 Task: Select Pets. Add to cart, from Albertsons Pets_x000D_
 for 149 Hardman Road, Brattleboro, Vermont 05301, Cell Number 802-818-8313, following items : Healthy Hide Good N Fun Dog Treats Chew Mini Bone Triple Flavor Blister Pack (7 ct)_x000D_
 - 1, Signature Pet Care Dog Treat Dog Bones Pork Beef & Chicken Blister Pack (7 ct)_x000D_
 - 1, Healthy Hide Good N Fun Dog Treats Gourmet Ribs Triple Flavor Pouch (4 oz)_x000D_
 - 1, Full Moon Chicken Nuggets Dog Treats (6 oz)_x000D_
 - 1, Full Moon Dog Treat Chickn Strips (6 oz)_x000D_
 - 1
Action: Mouse moved to (543, 111)
Screenshot: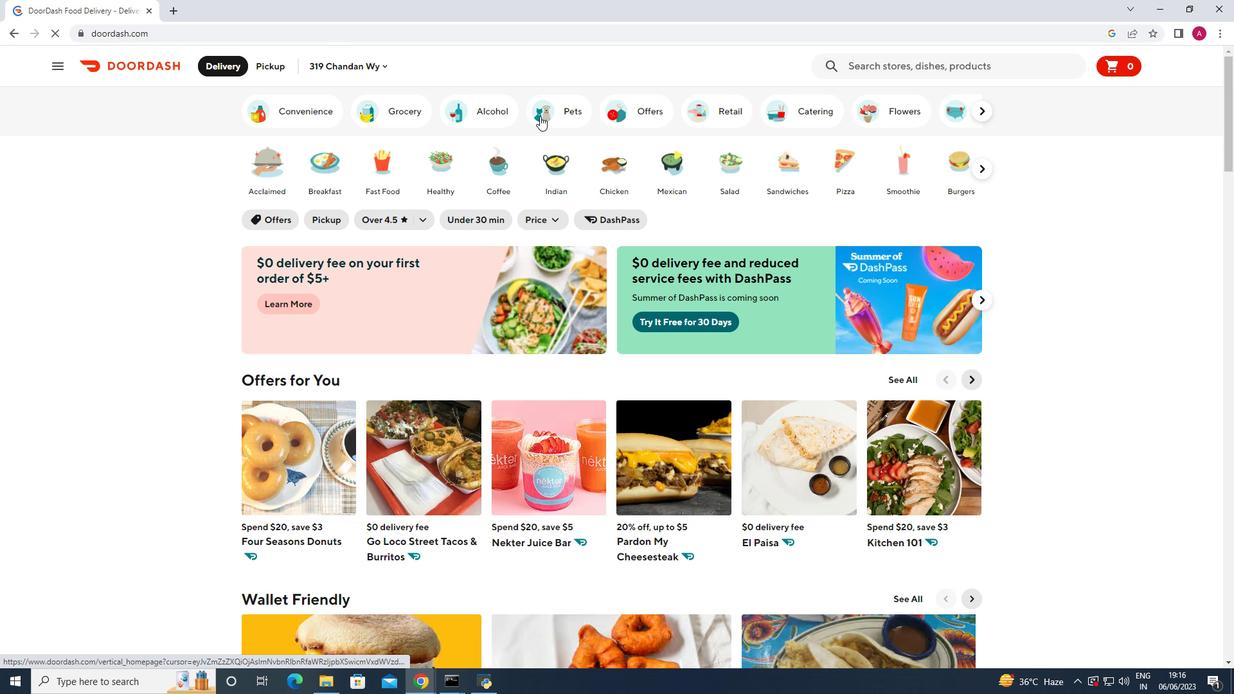 
Action: Mouse pressed left at (543, 111)
Screenshot: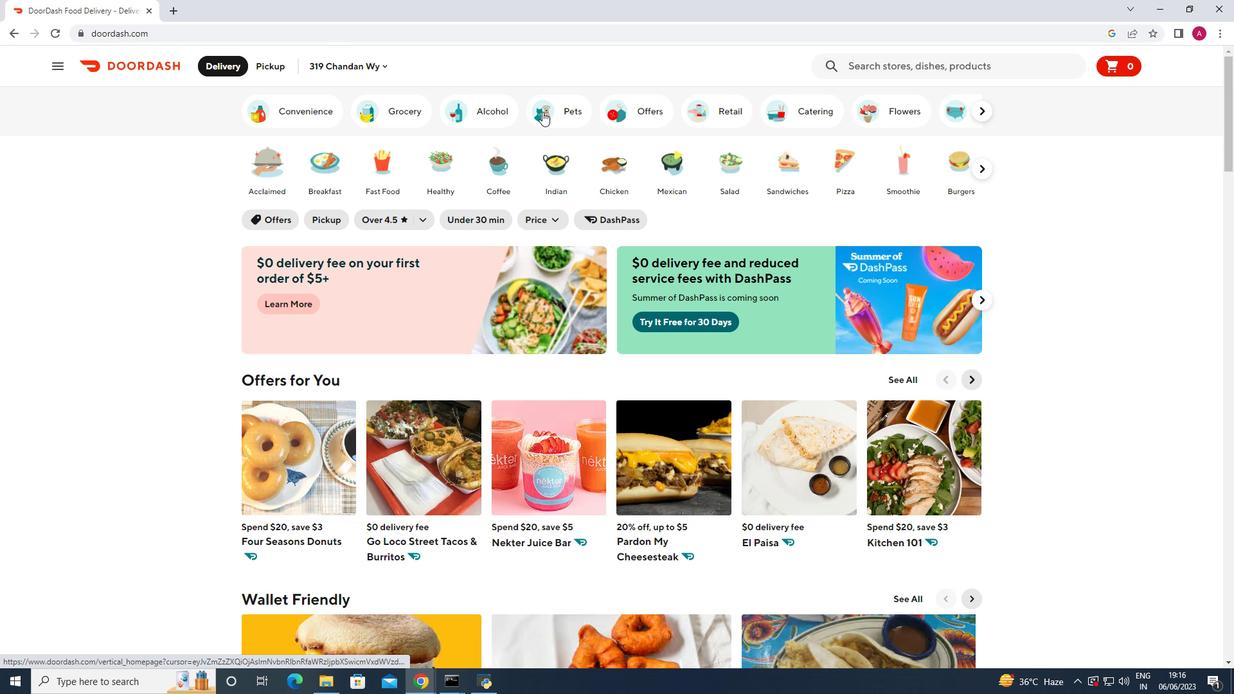 
Action: Mouse moved to (949, 345)
Screenshot: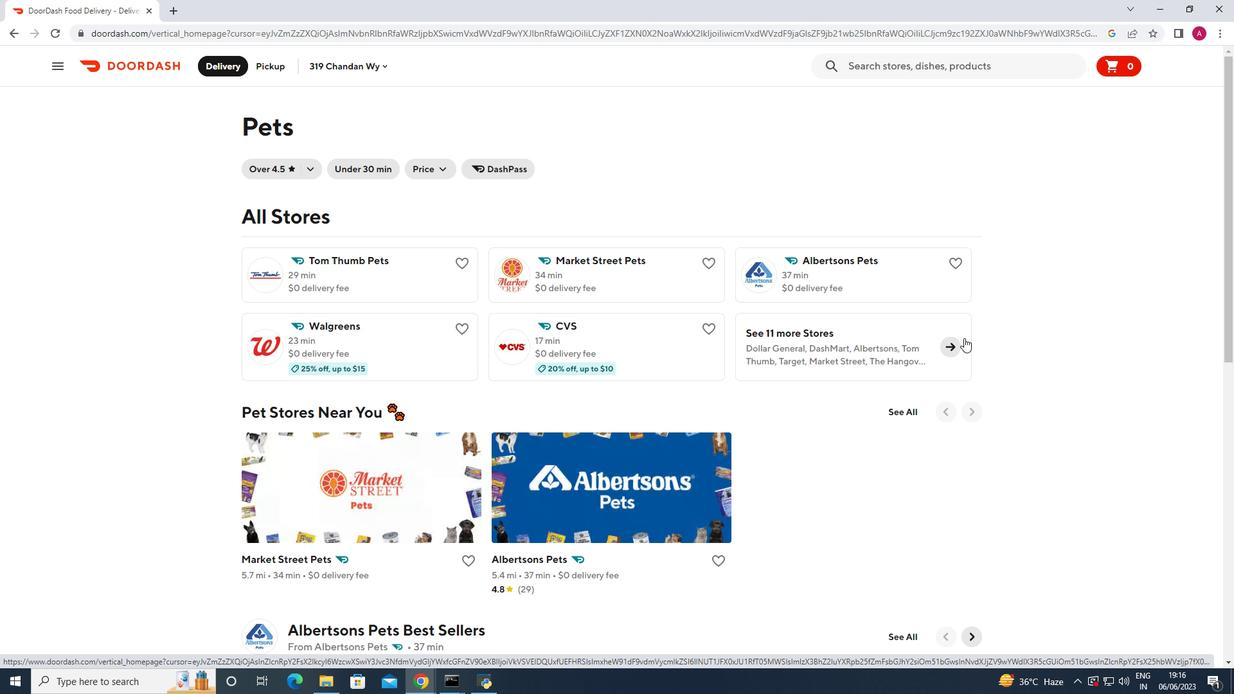 
Action: Mouse pressed left at (949, 345)
Screenshot: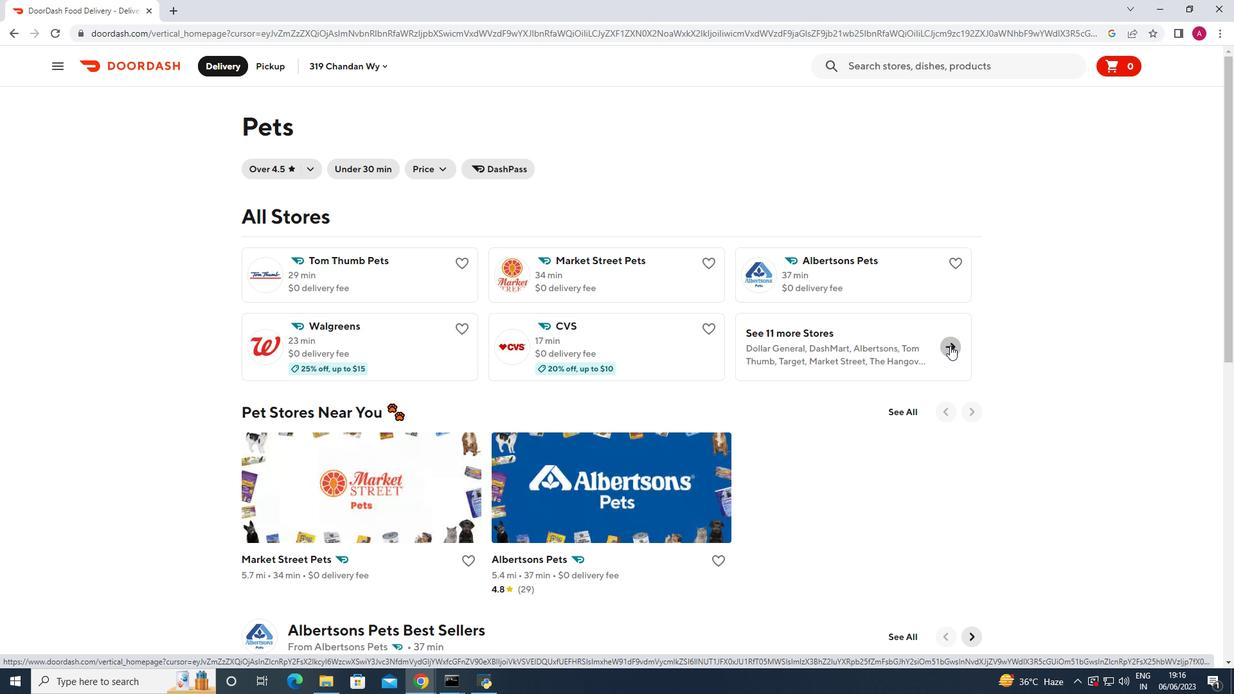 
Action: Mouse moved to (761, 183)
Screenshot: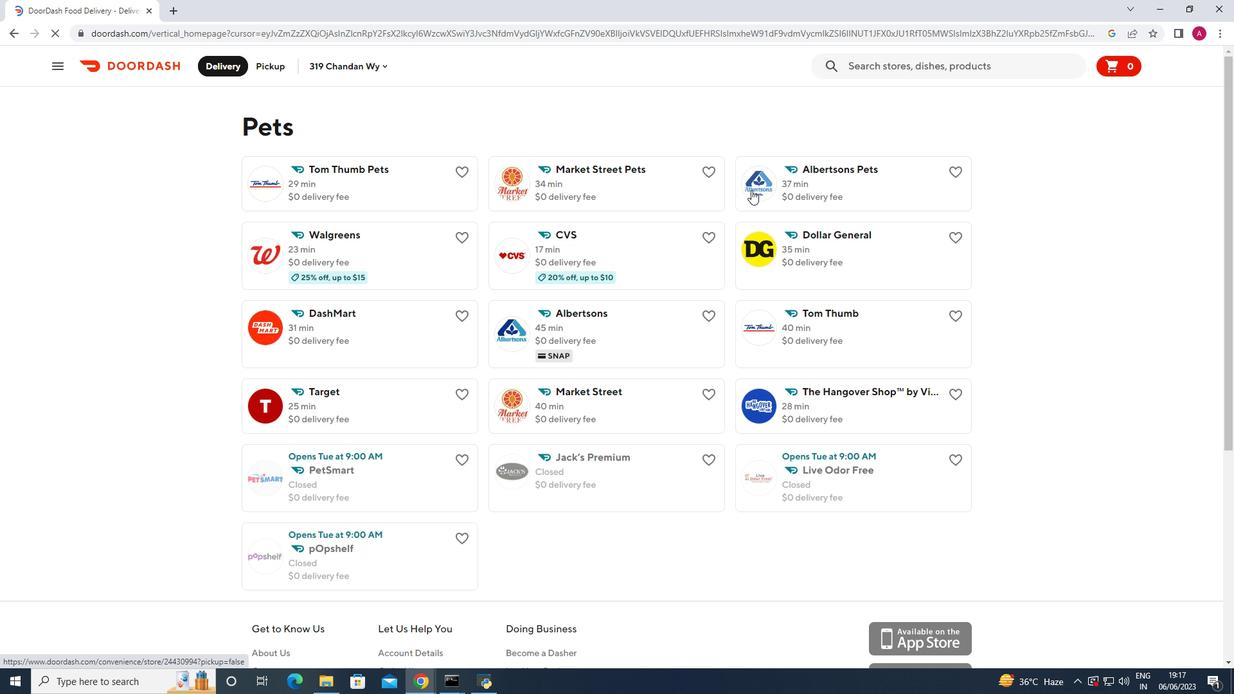 
Action: Mouse pressed left at (761, 183)
Screenshot: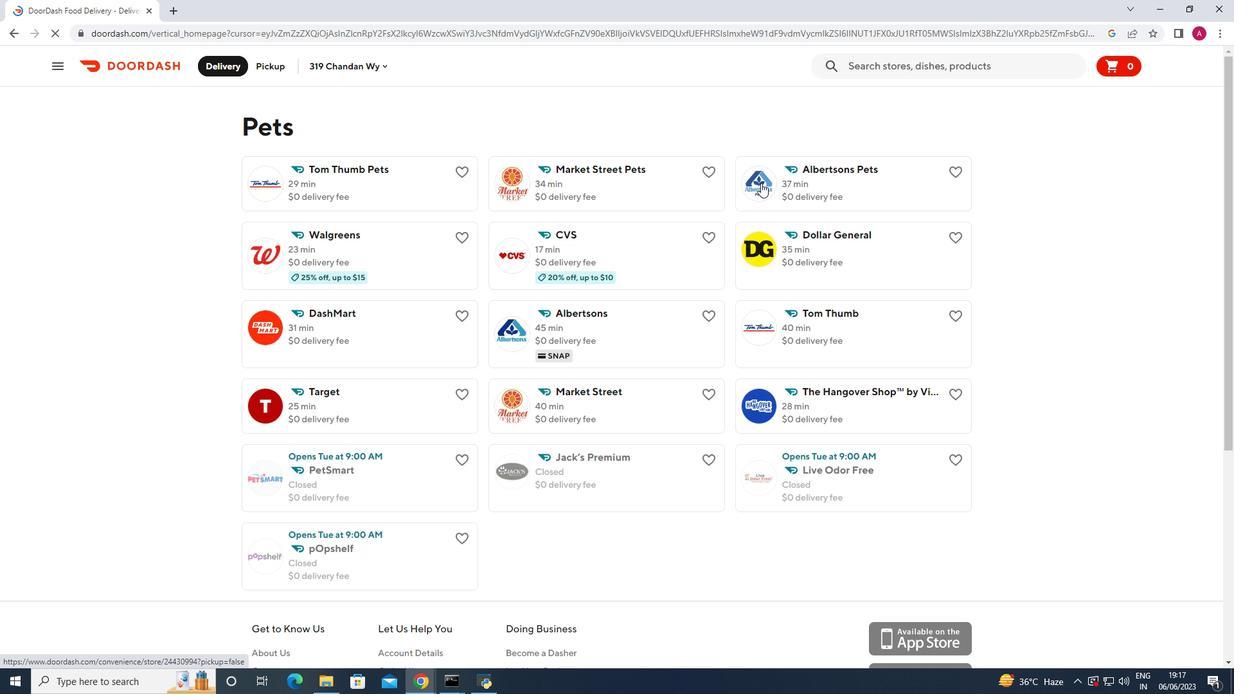 
Action: Mouse moved to (269, 66)
Screenshot: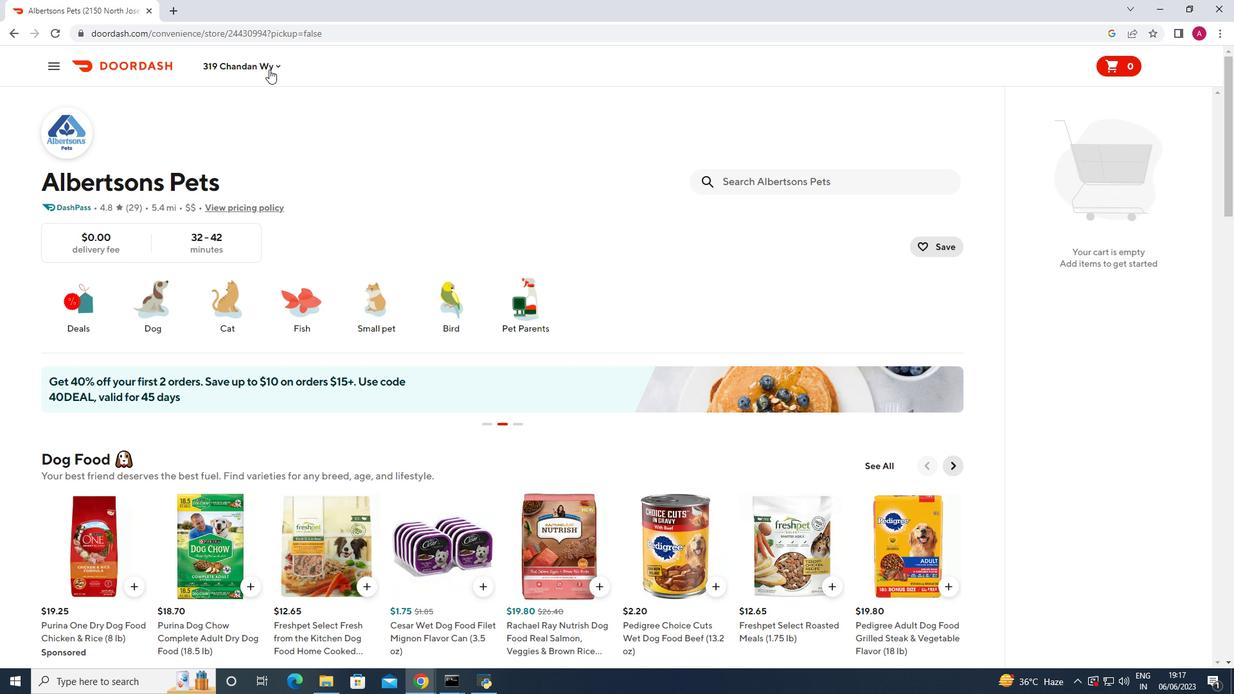
Action: Mouse pressed left at (269, 66)
Screenshot: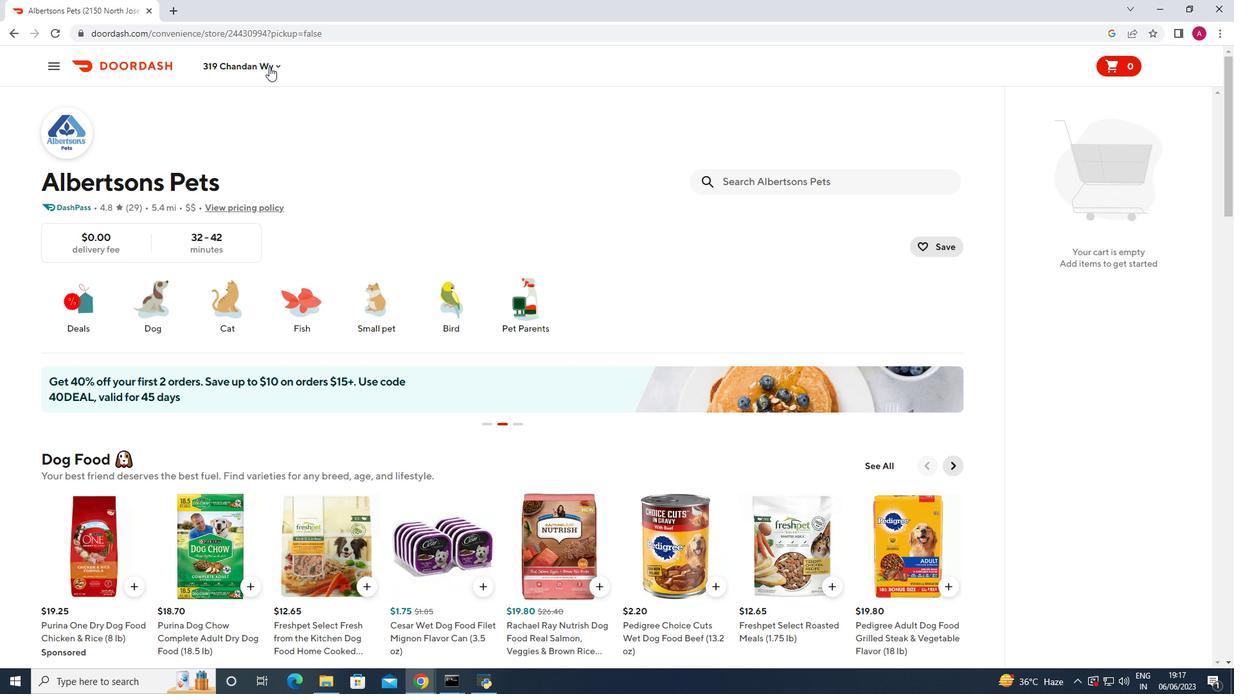 
Action: Mouse moved to (277, 125)
Screenshot: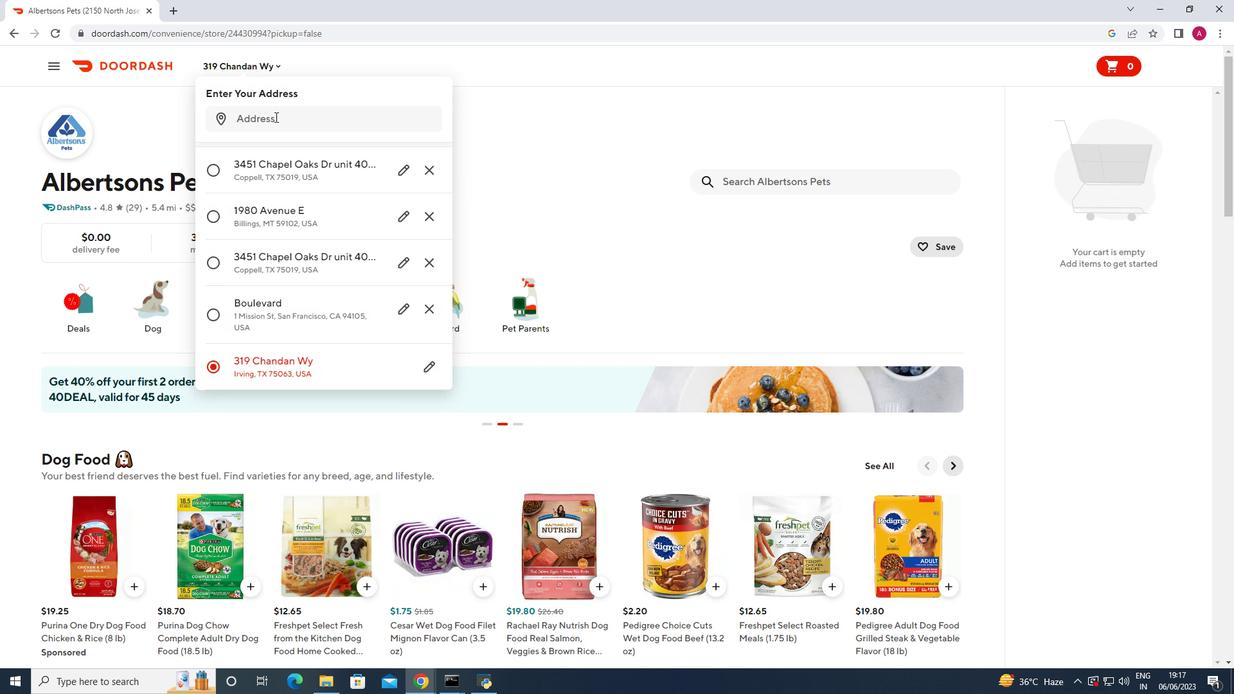 
Action: Mouse pressed left at (277, 125)
Screenshot: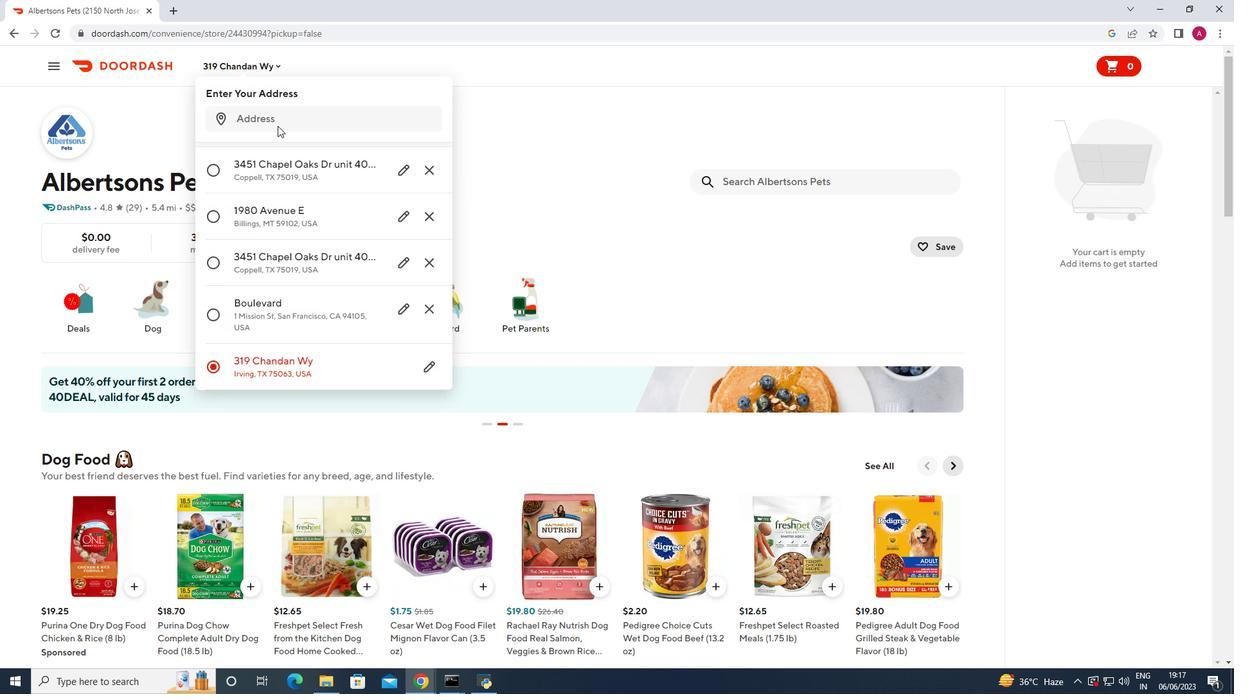 
Action: Key pressed 149<Key.space>hardman<Key.space>road<Key.space>brattleboro<Key.space>vermont<Key.space>05301<Key.space><Key.space><Key.space><Key.space><Key.space><Key.space><Key.space><Key.space><Key.space><Key.space><Key.space><Key.space><Key.space><Key.space><Key.space><Key.space><Key.space><Key.enter>
Screenshot: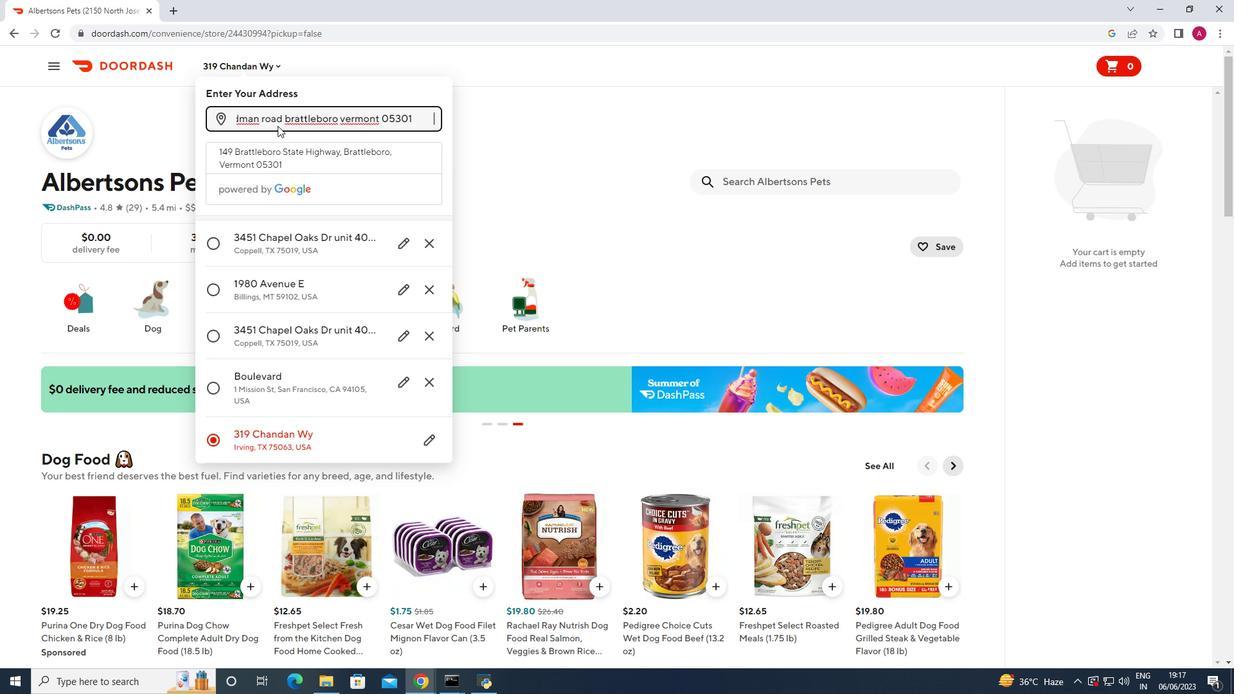 
Action: Mouse moved to (349, 486)
Screenshot: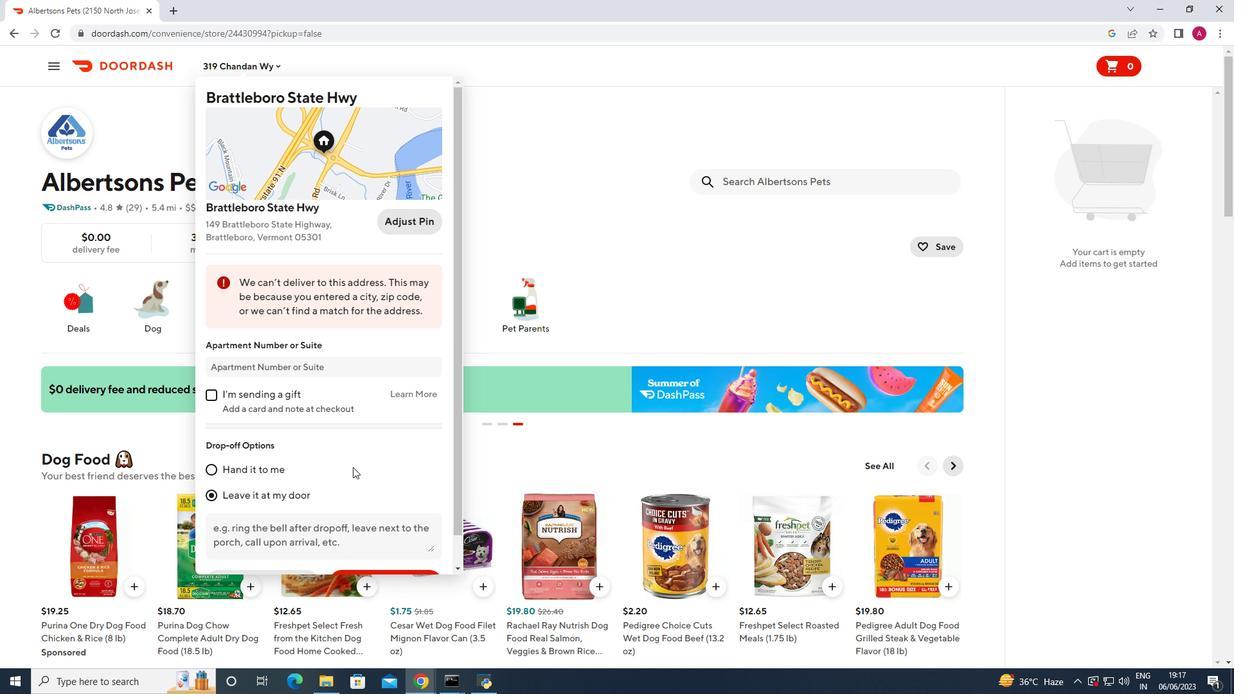
Action: Mouse scrolled (349, 485) with delta (0, 0)
Screenshot: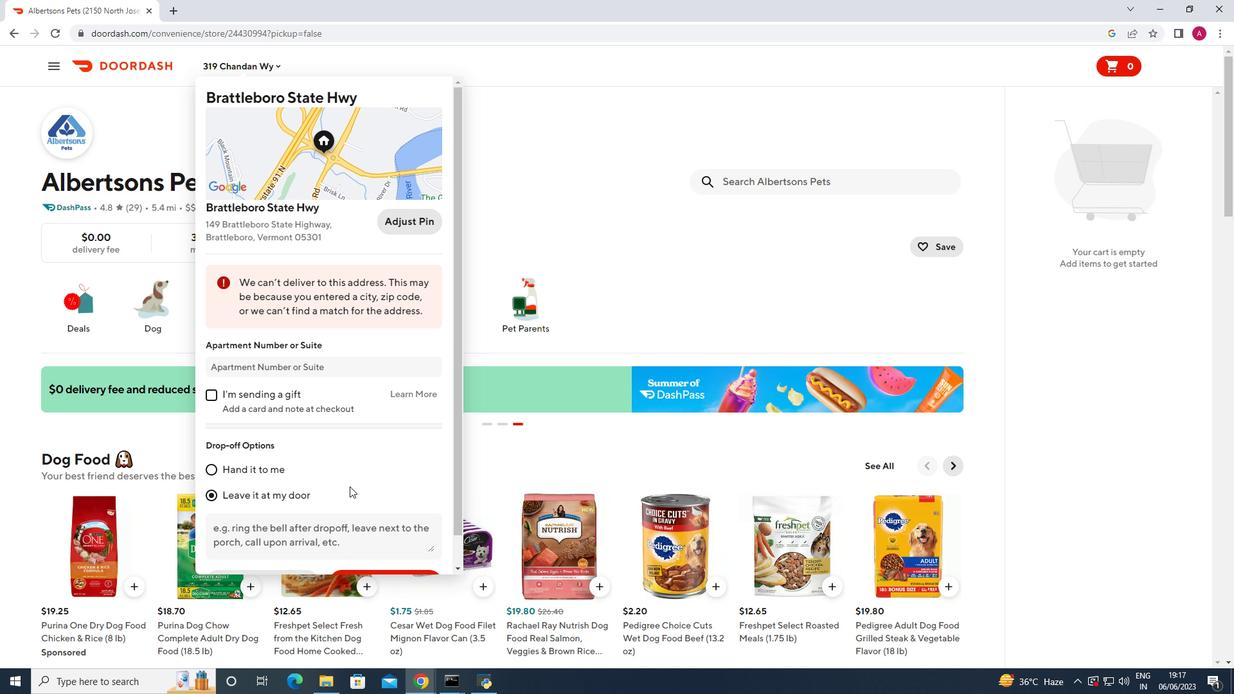 
Action: Mouse scrolled (349, 485) with delta (0, 0)
Screenshot: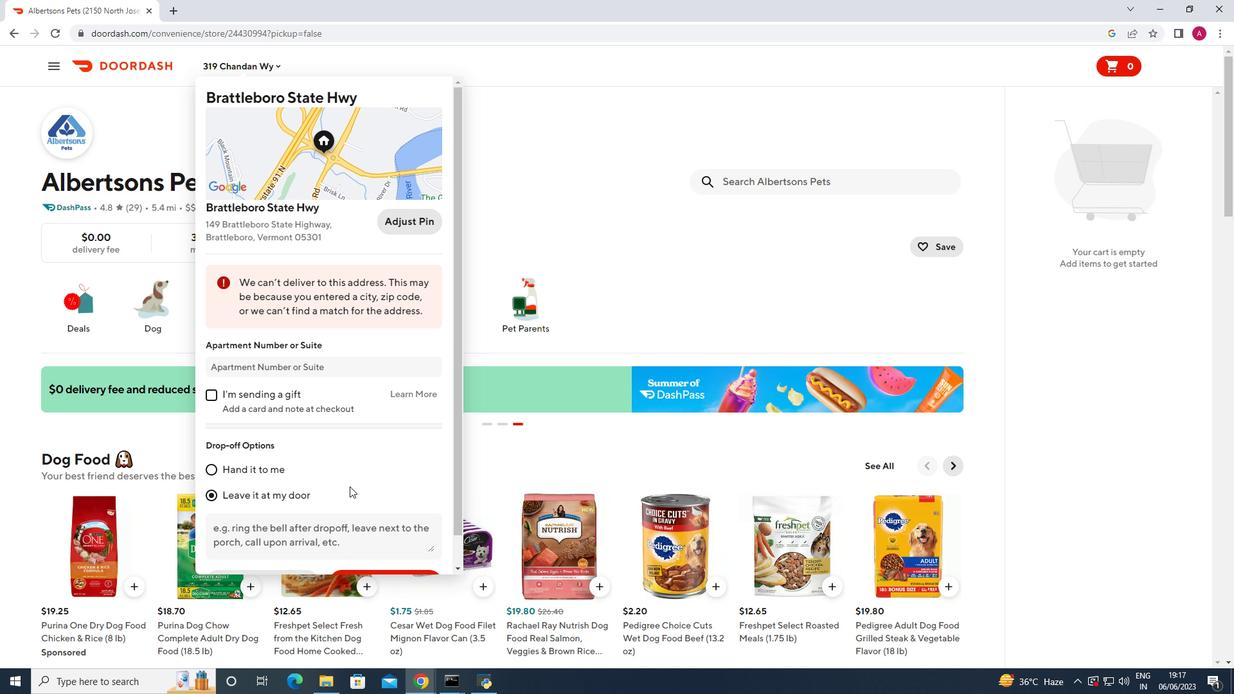 
Action: Mouse moved to (388, 536)
Screenshot: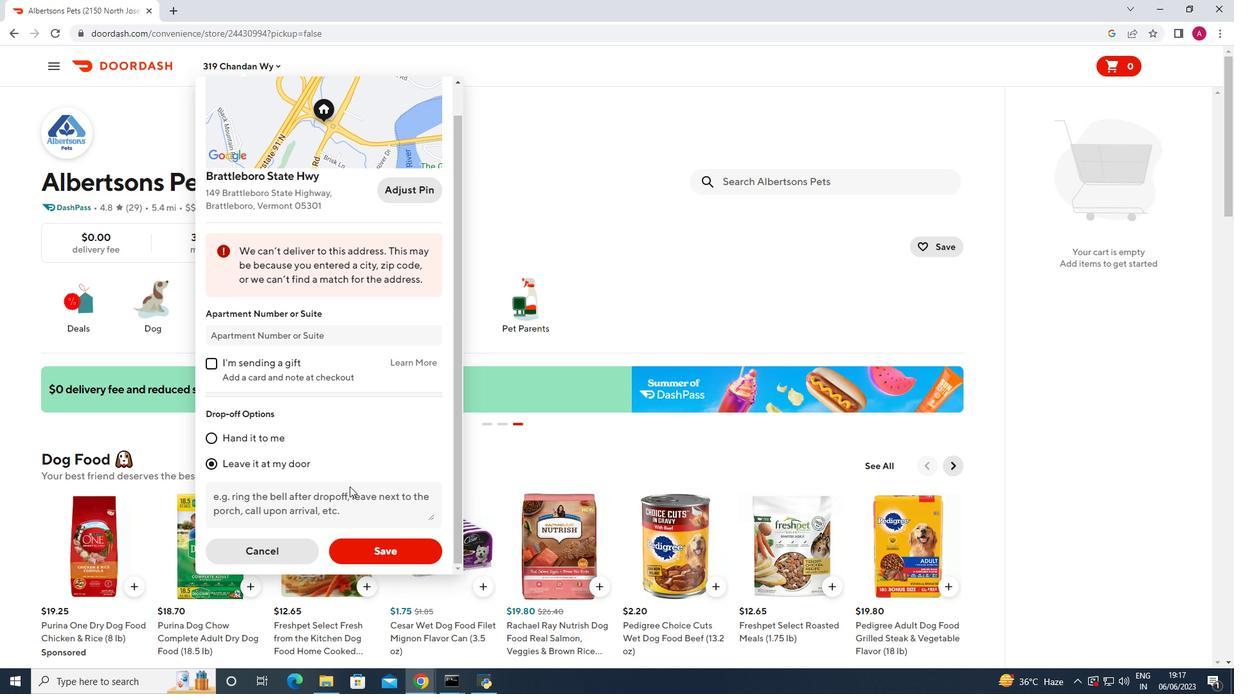 
Action: Mouse scrolled (388, 535) with delta (0, 0)
Screenshot: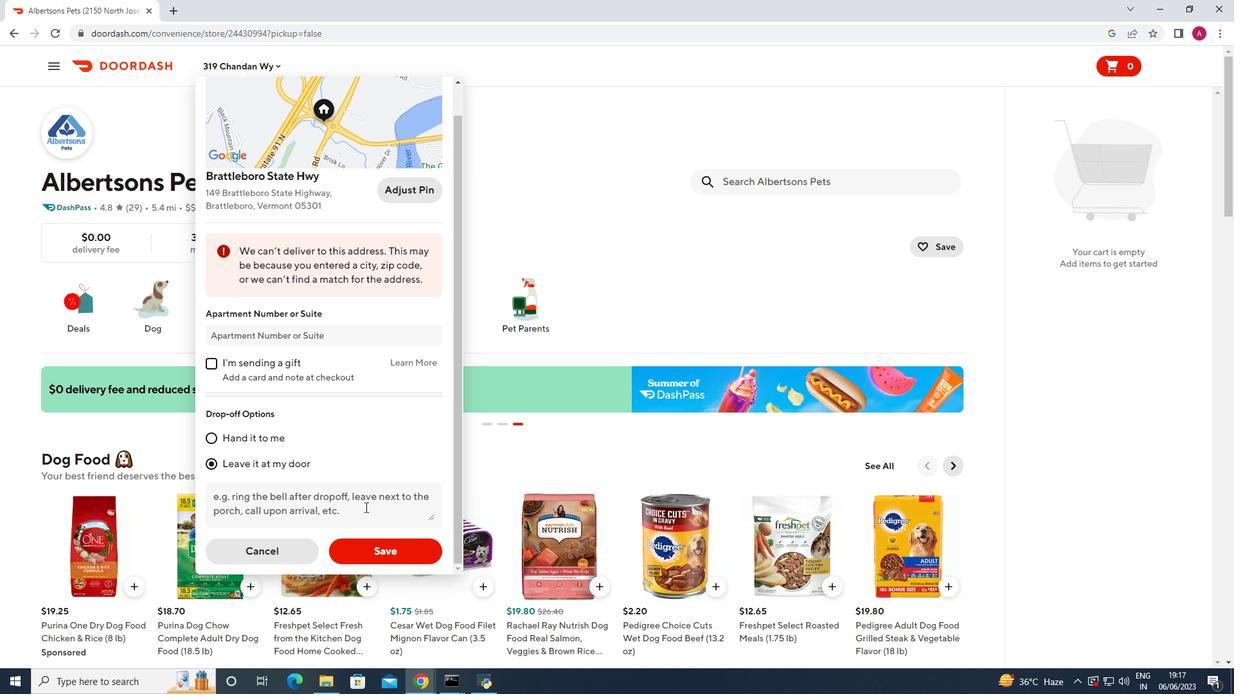 
Action: Mouse moved to (387, 550)
Screenshot: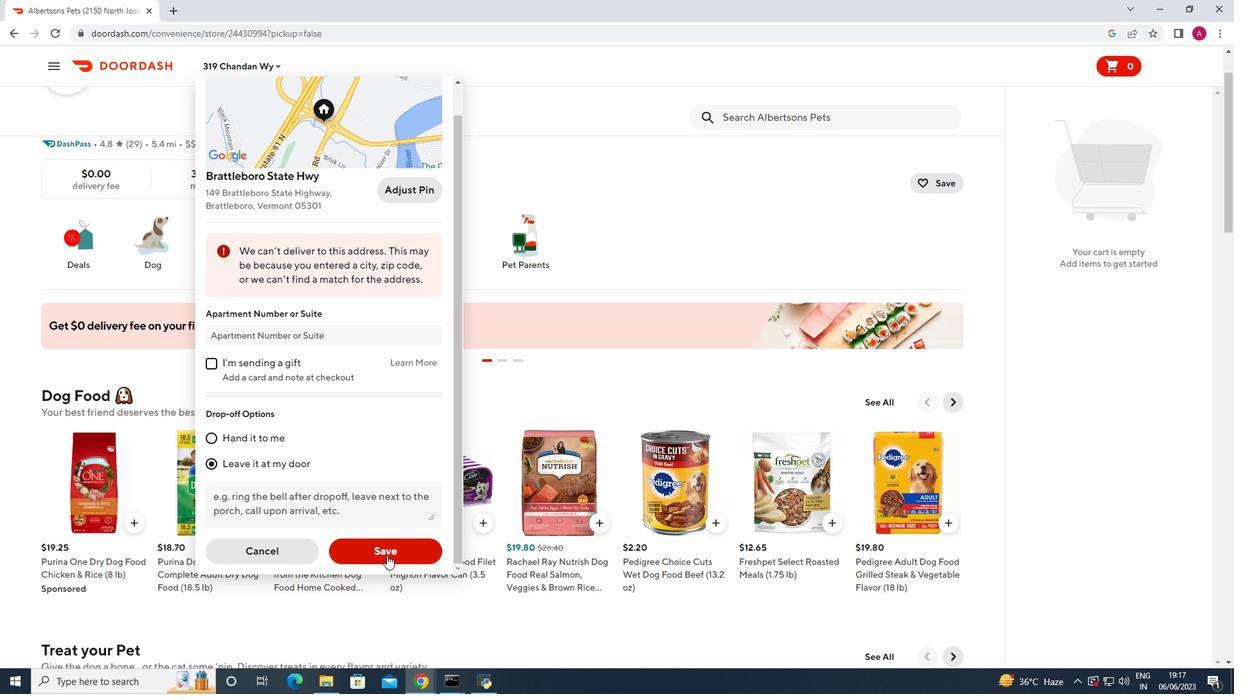 
Action: Mouse pressed left at (387, 550)
Screenshot: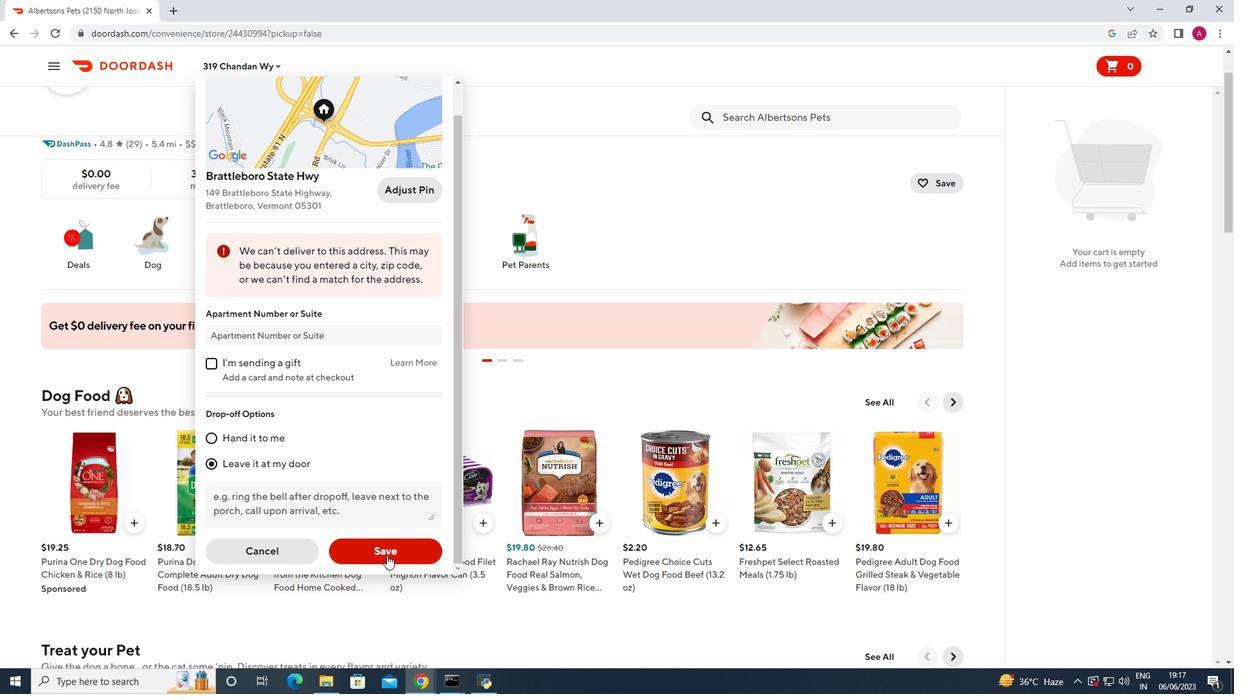 
Action: Mouse moved to (768, 121)
Screenshot: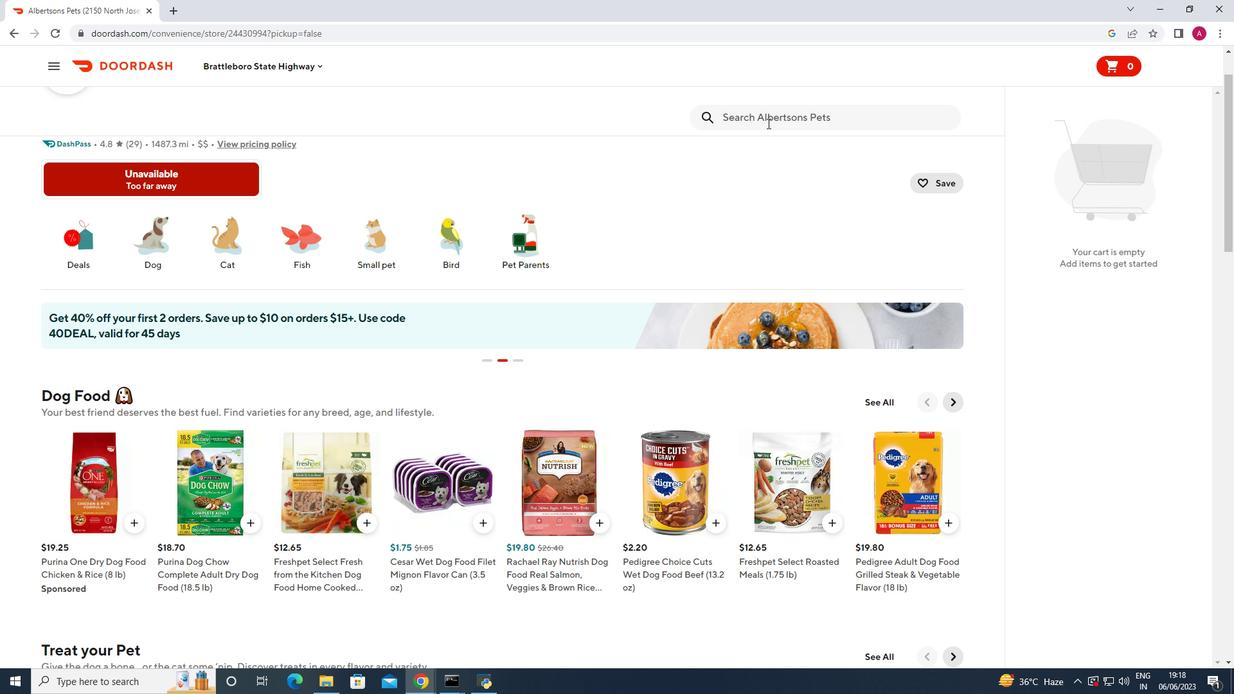 
Action: Mouse pressed left at (768, 121)
Screenshot: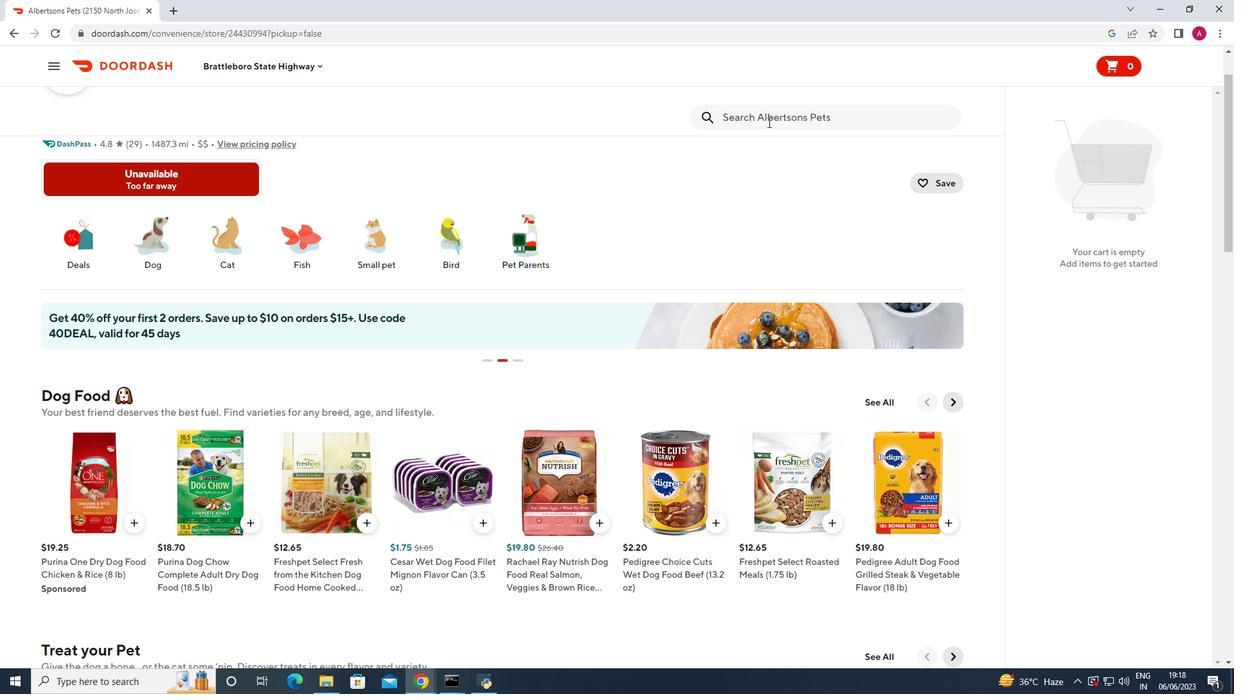 
Action: Key pressed healthy<Key.space>hide<Key.space>good<Key.space>and<Key.space>fun<Key.space><Key.backspace><Key.backspace><Key.backspace><Key.backspace><Key.backspace><Key.backspace><Key.backspace><Key.backspace>n<Key.space>fun<Key.space>dog<Key.space>treats<Key.space>chew<Key.space>mini<Key.space>bone<Key.space>triple<Key.space>flavor<Key.space>blister<Key.space>pack<Key.space><Key.enter>
Screenshot: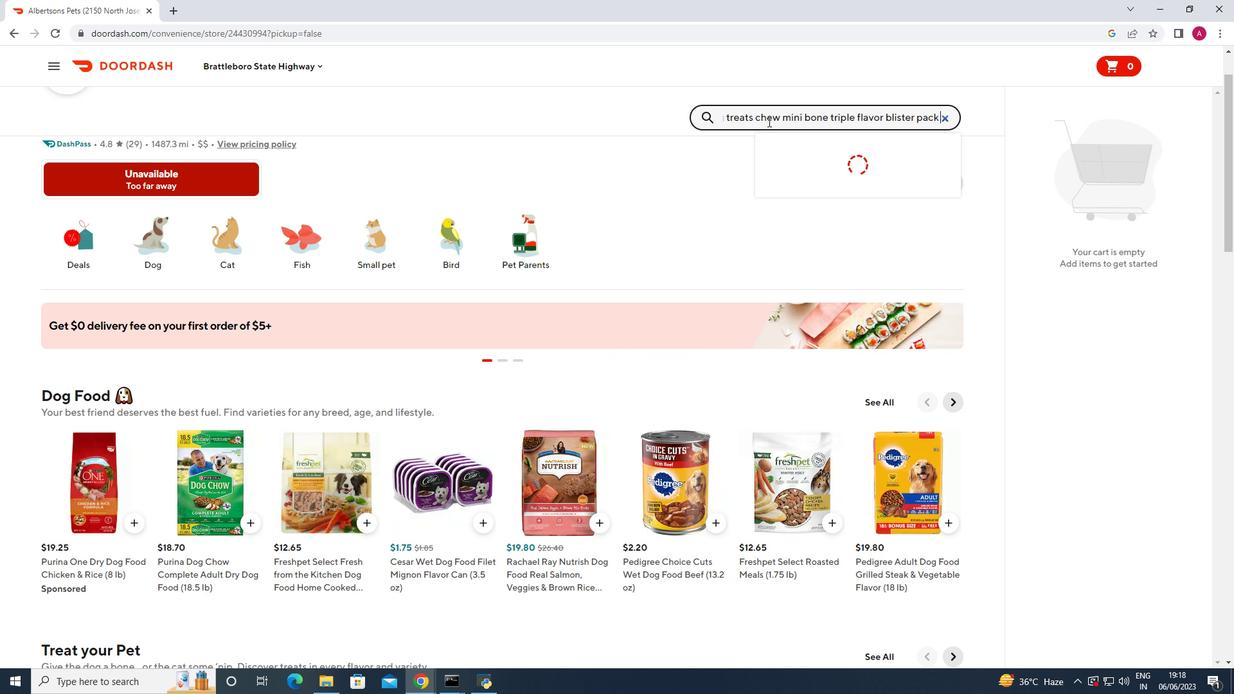 
Action: Mouse moved to (118, 321)
Screenshot: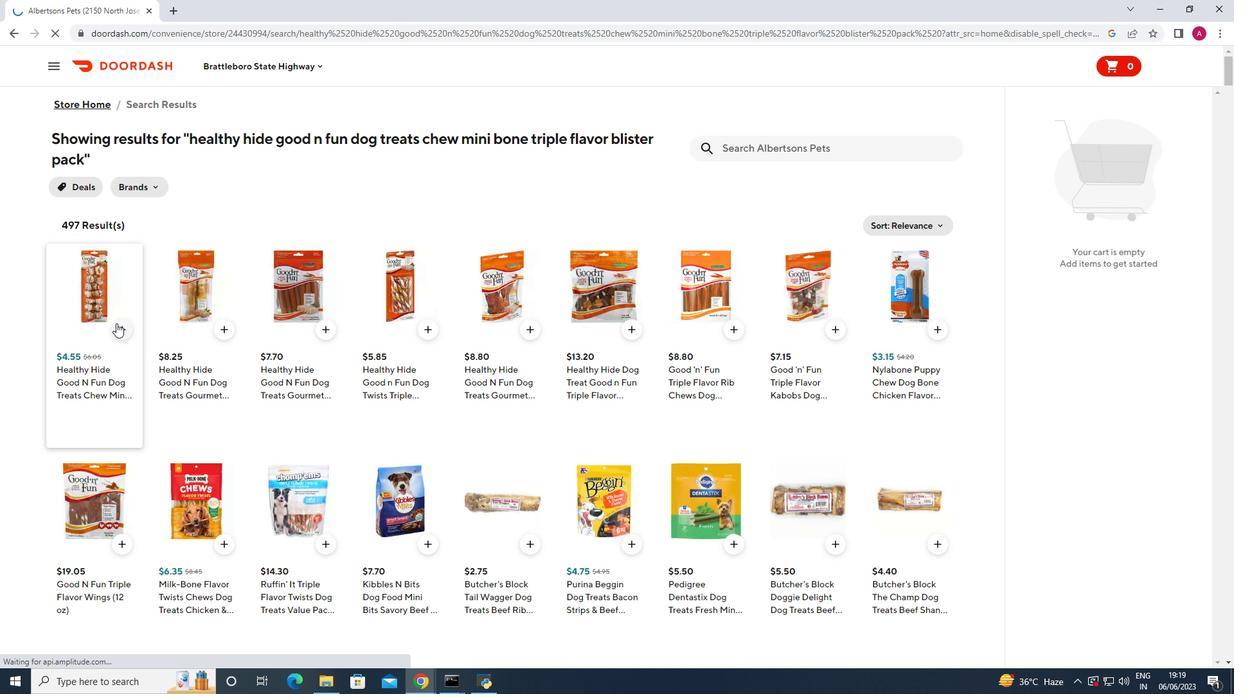 
Action: Mouse pressed left at (118, 321)
Screenshot: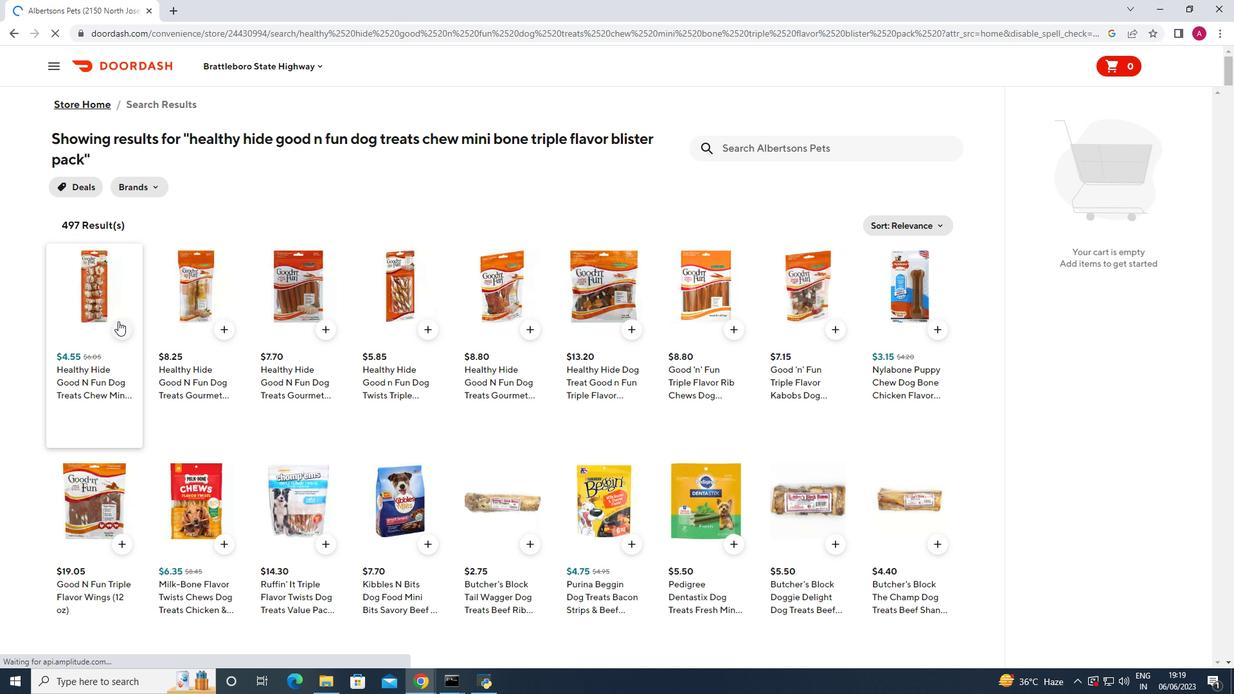 
Action: Mouse moved to (789, 149)
Screenshot: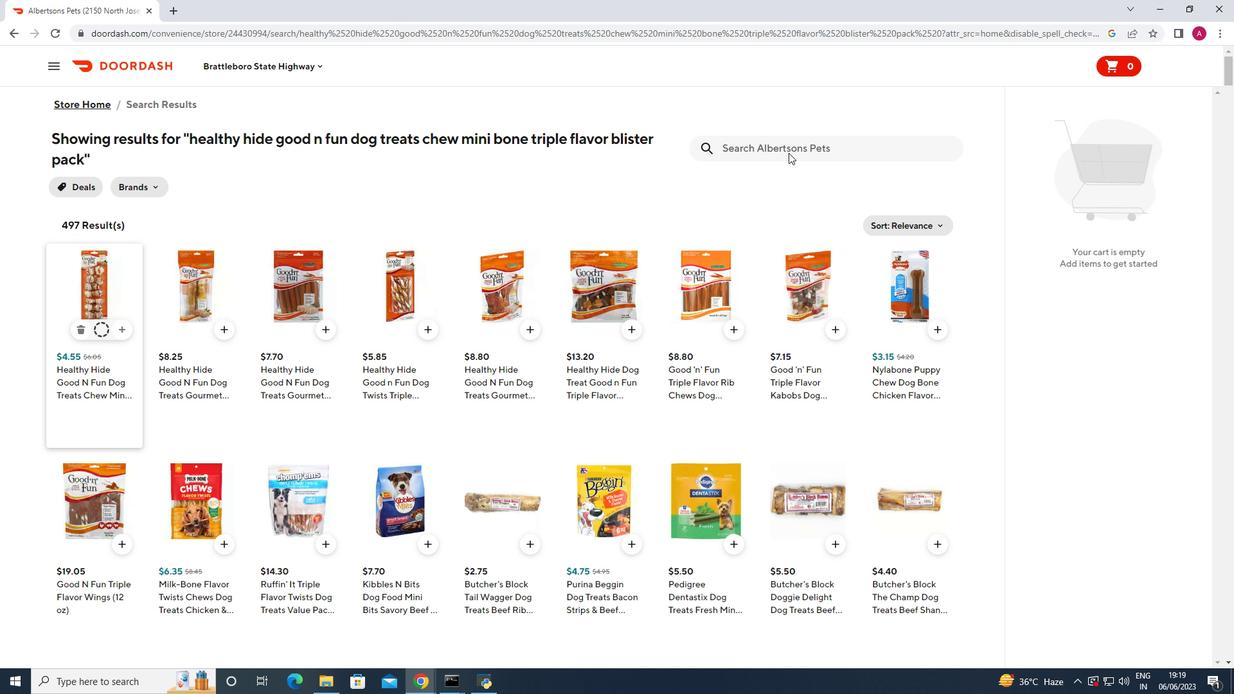 
Action: Mouse pressed left at (789, 149)
Screenshot: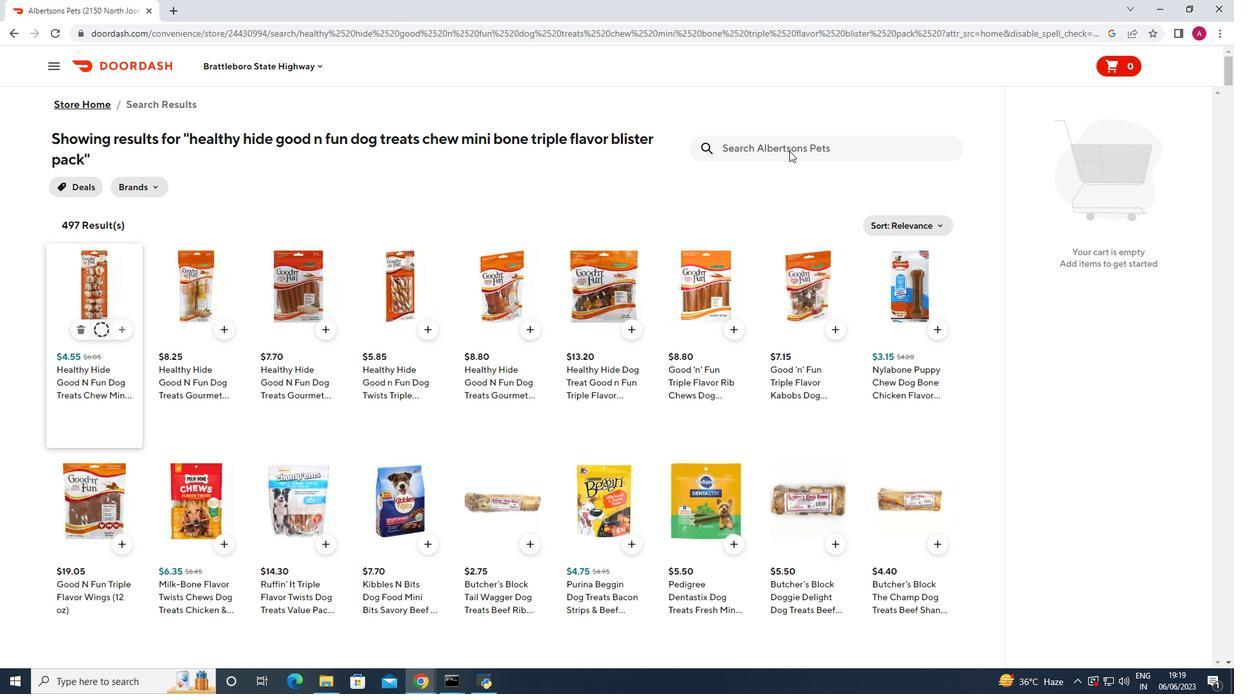 
Action: Key pressed signature<Key.space>pack<Key.space>cart<Key.backspace>re<Key.backspace><Key.backspace>e<Key.space>dog<Key.space>trat<Key.space><Key.backspace><Key.backspace><Key.backspace>eat<Key.space>bones<Key.space>pork<Key.space>beef<Key.space>and<Key.space>chickenn<Key.backspace><Key.space>blo<Key.backspace>ister<Key.space>pack<Key.enter>
Screenshot: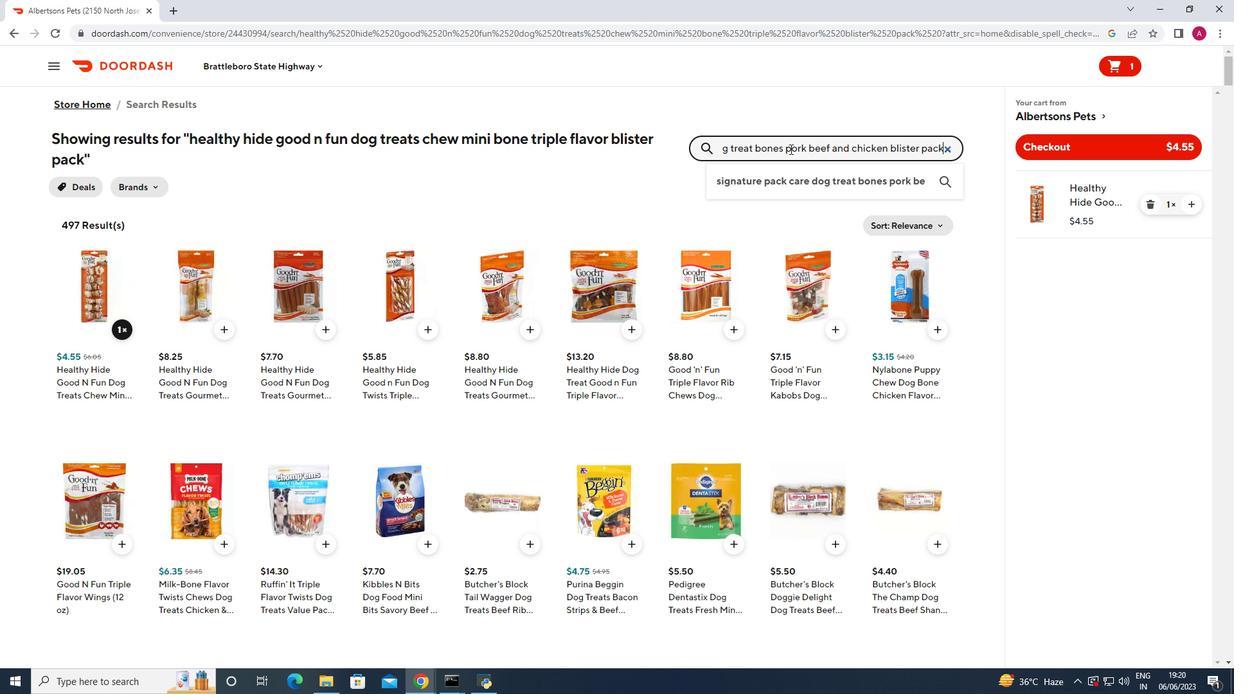 
Action: Mouse moved to (120, 319)
Screenshot: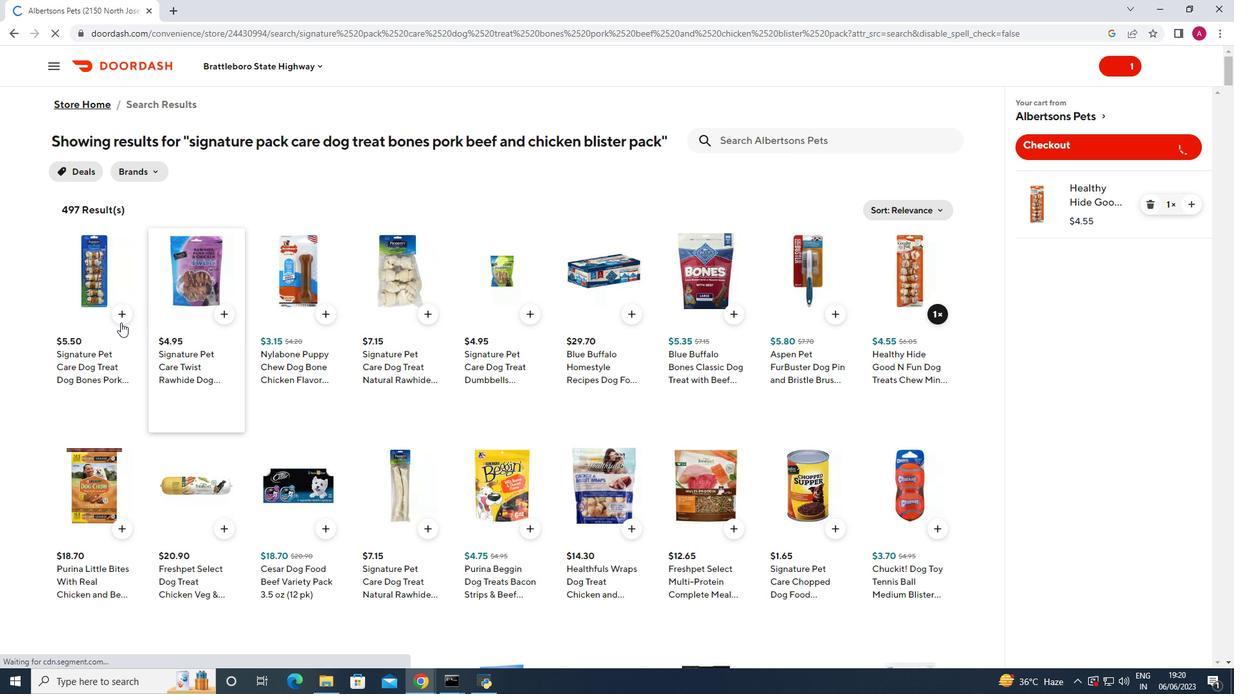 
Action: Mouse pressed left at (120, 319)
Screenshot: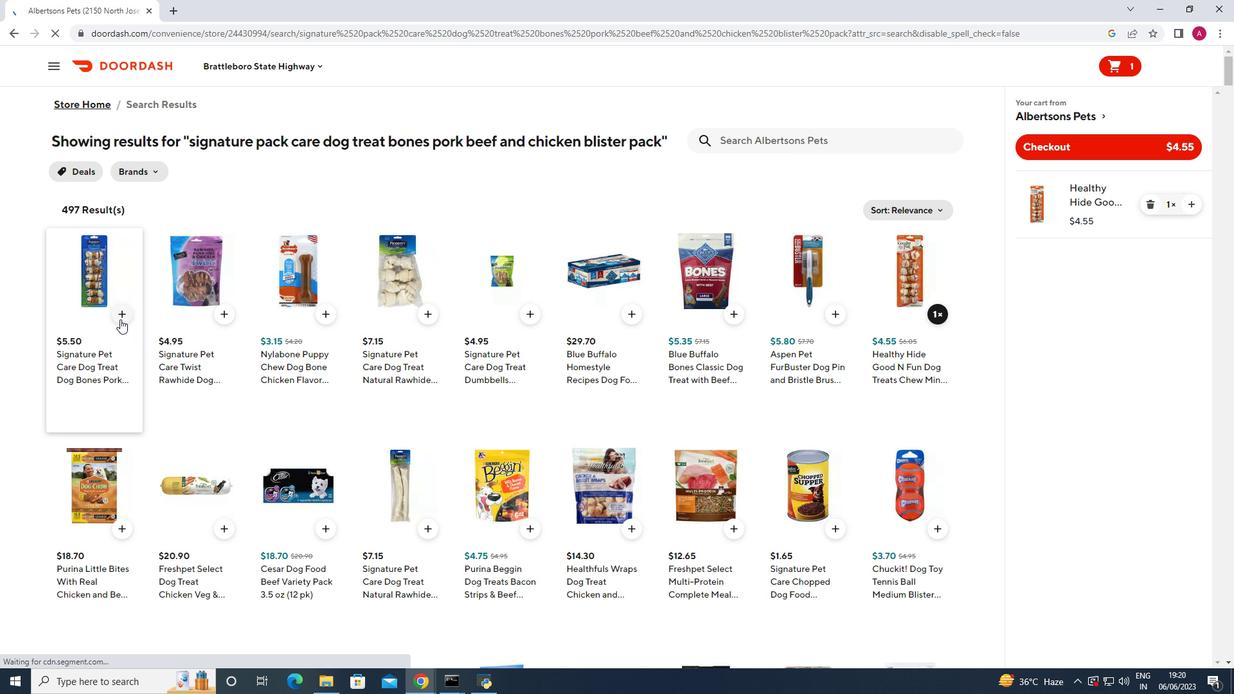 
Action: Mouse moved to (726, 142)
Screenshot: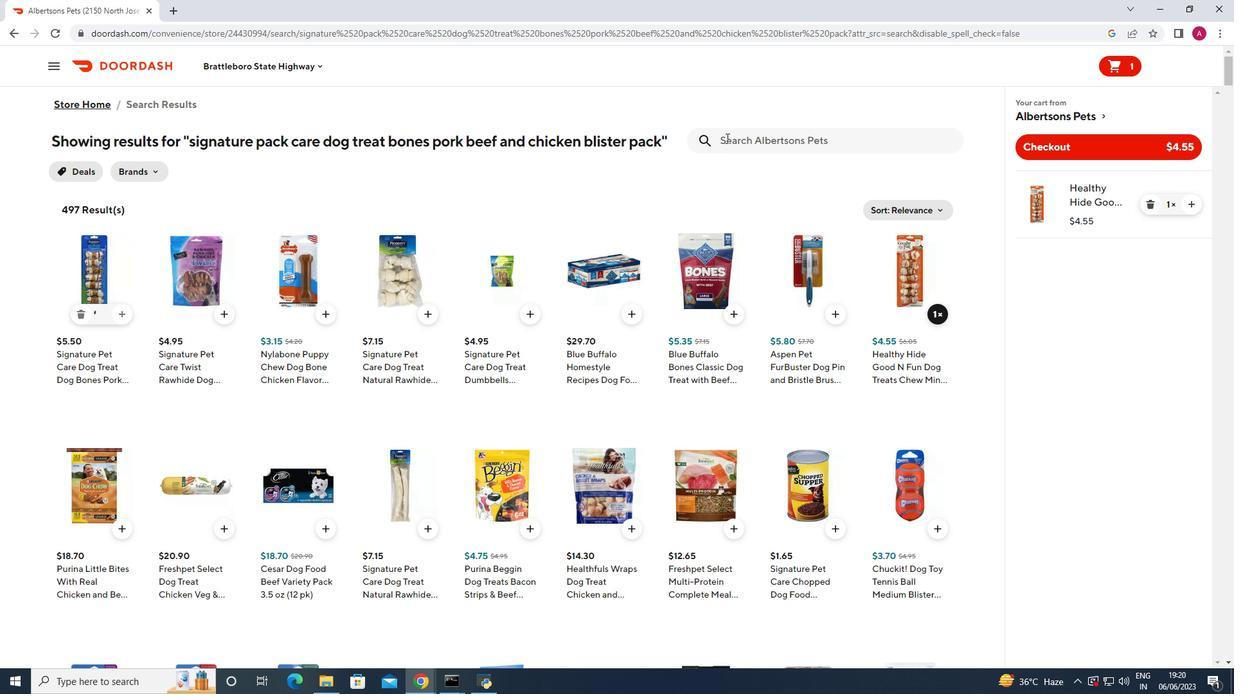 
Action: Mouse pressed left at (726, 142)
Screenshot: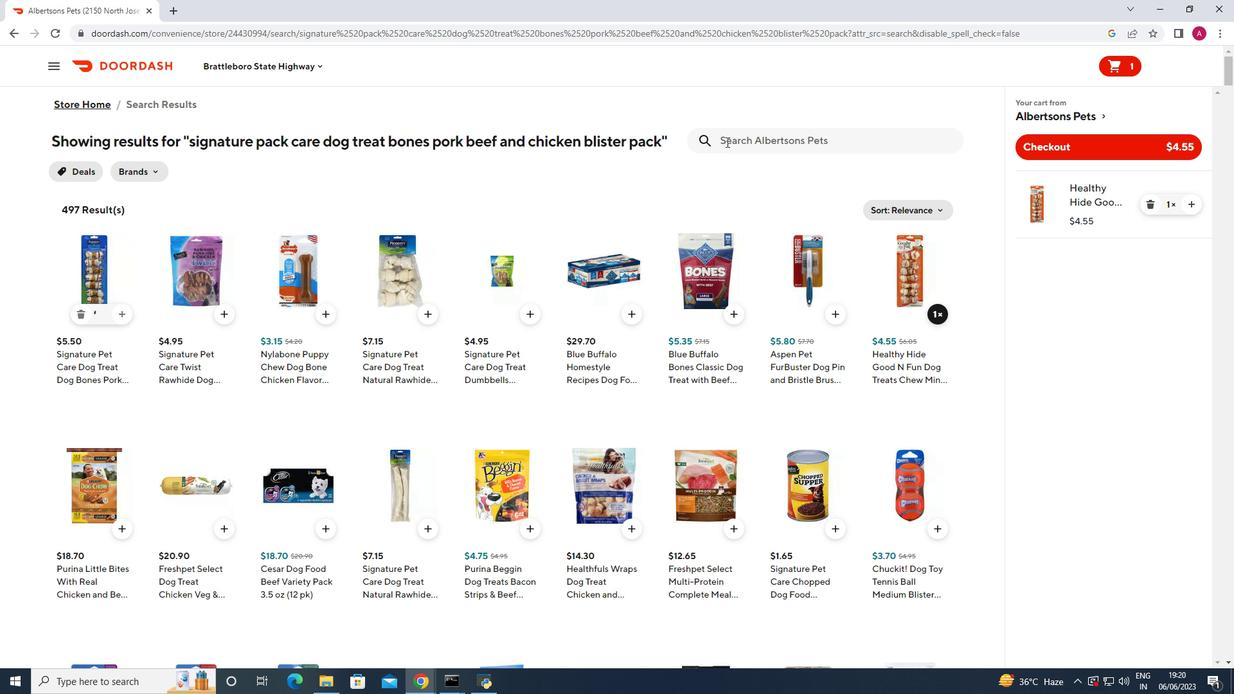 
Action: Key pressed healthy<Key.space>hid3<Key.backspace>e<Key.space>f<Key.backspace>good<Key.space>n<Key.space>fun<Key.space>dog<Key.space>trats<Key.space>gourmen<Key.backspace>t<Key.space>ribs<Key.space>triple<Key.space>flavor<Key.space>pouch<Key.enter>
Screenshot: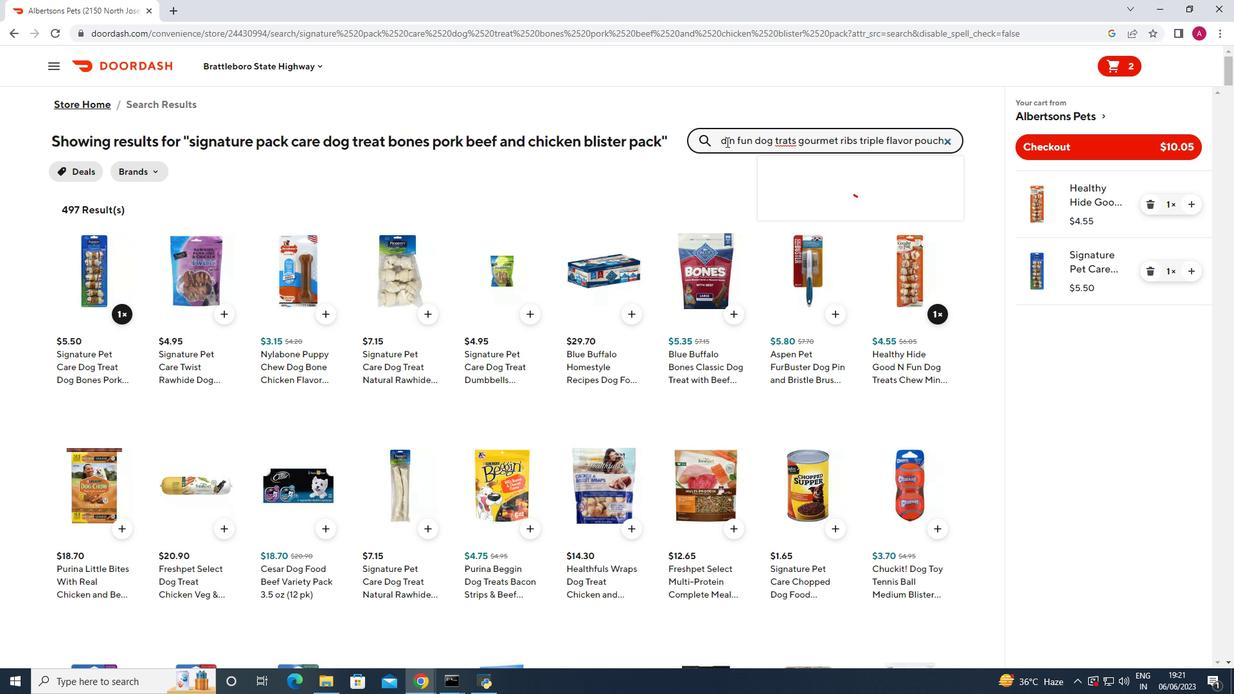 
Action: Mouse moved to (122, 337)
Screenshot: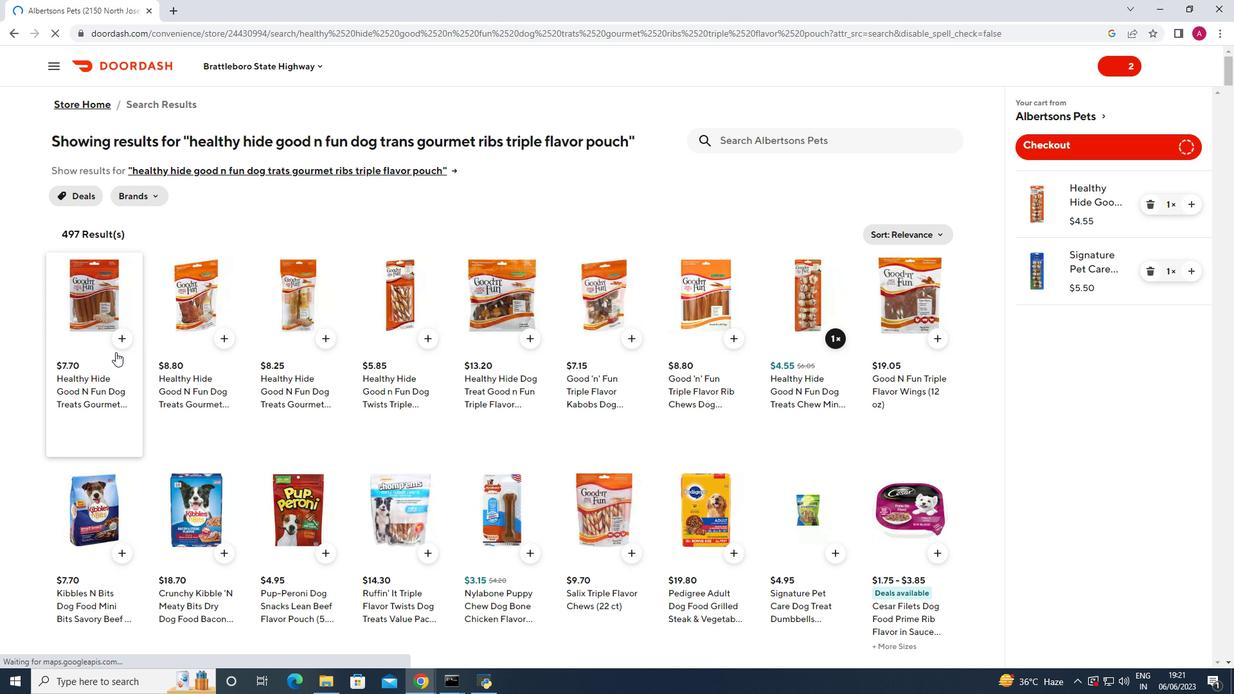 
Action: Mouse pressed left at (122, 337)
Screenshot: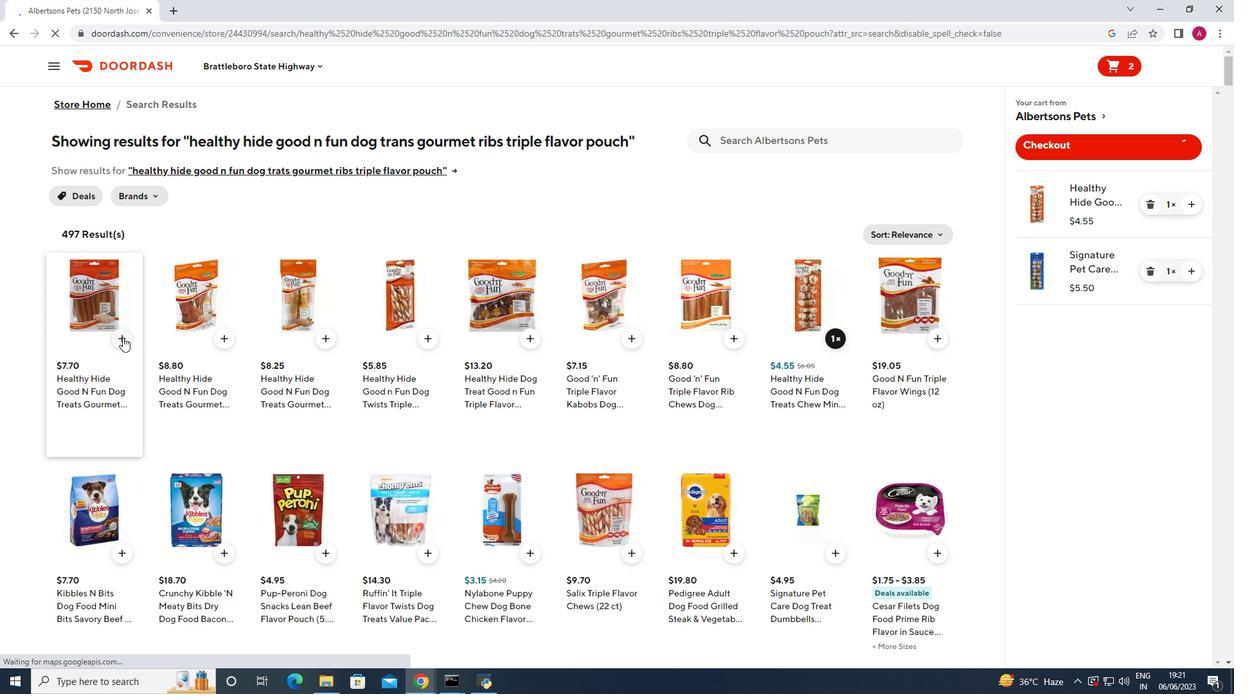 
Action: Mouse moved to (813, 143)
Screenshot: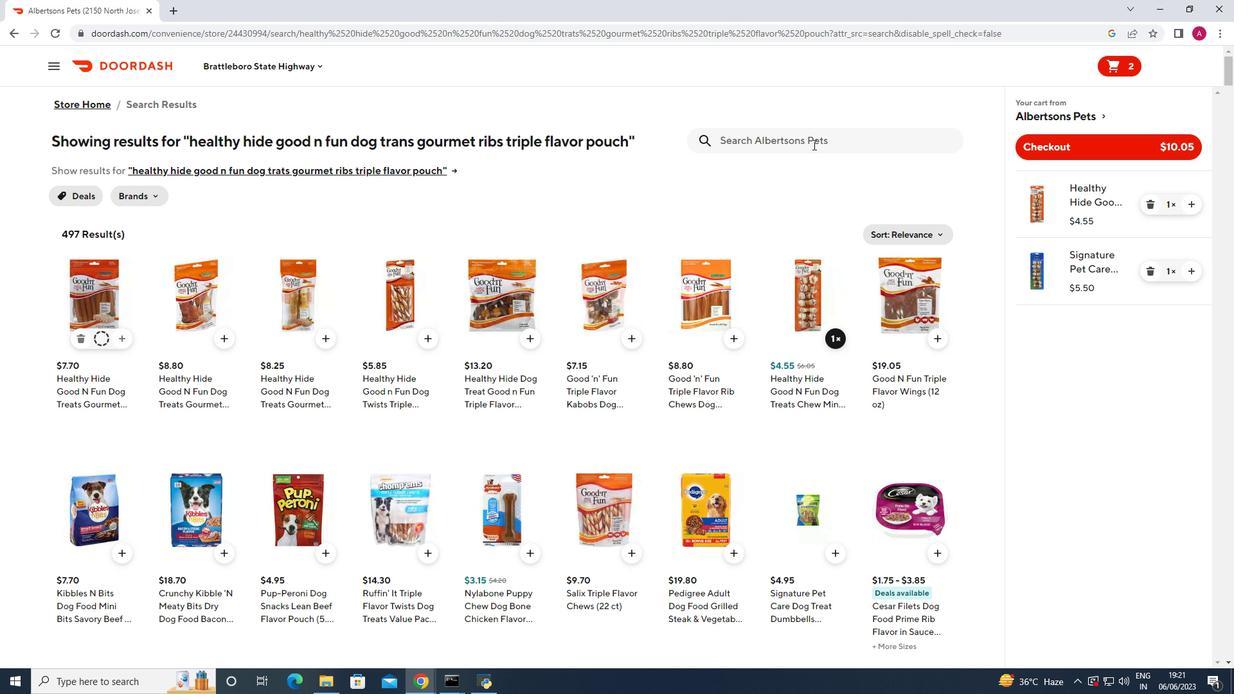 
Action: Mouse pressed left at (813, 143)
Screenshot: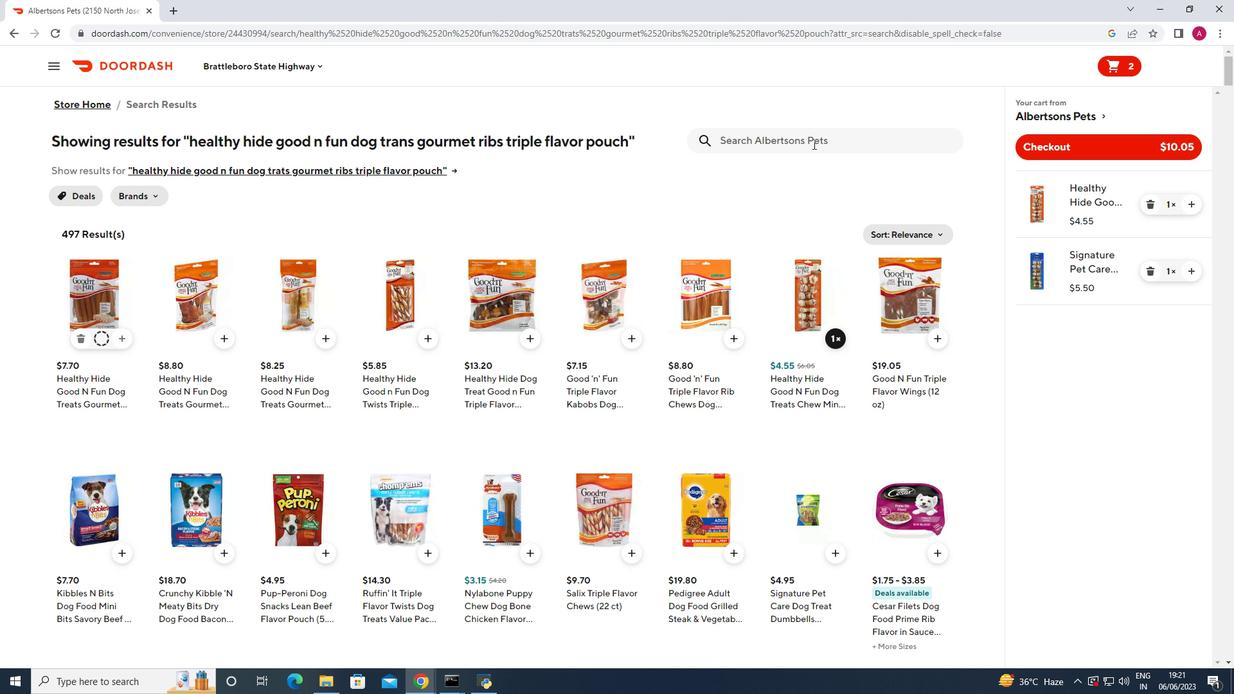 
Action: Key pressed full<Key.space>moom<Key.backspace>n<Key.space>chicken<Key.space>nuggets<Key.space>dog<Key.space>treats<Key.space><Key.enter>
Screenshot: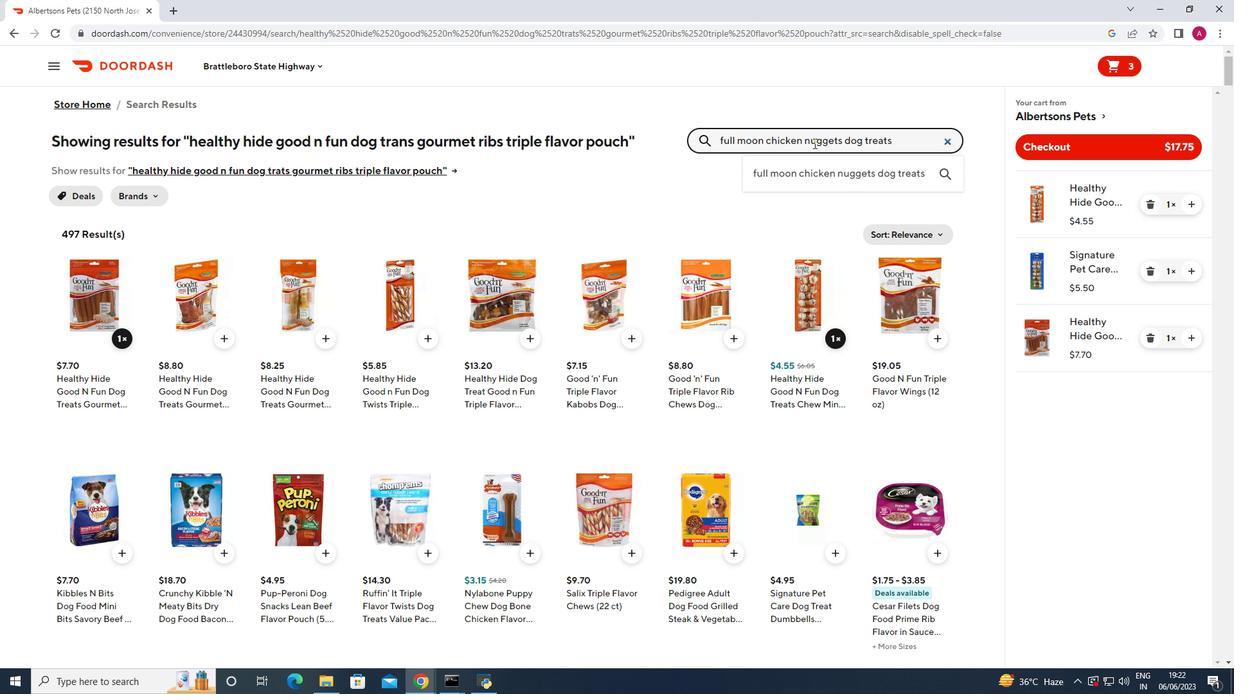 
Action: Mouse moved to (122, 310)
Screenshot: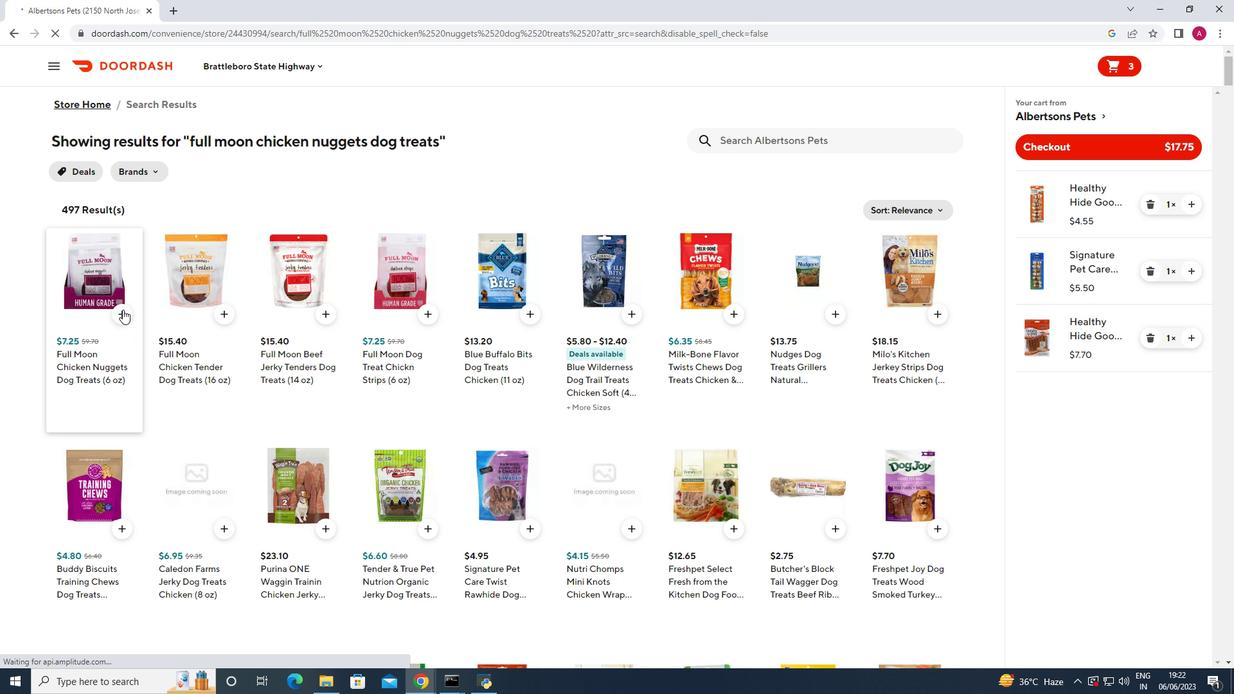 
Action: Mouse pressed left at (122, 310)
Screenshot: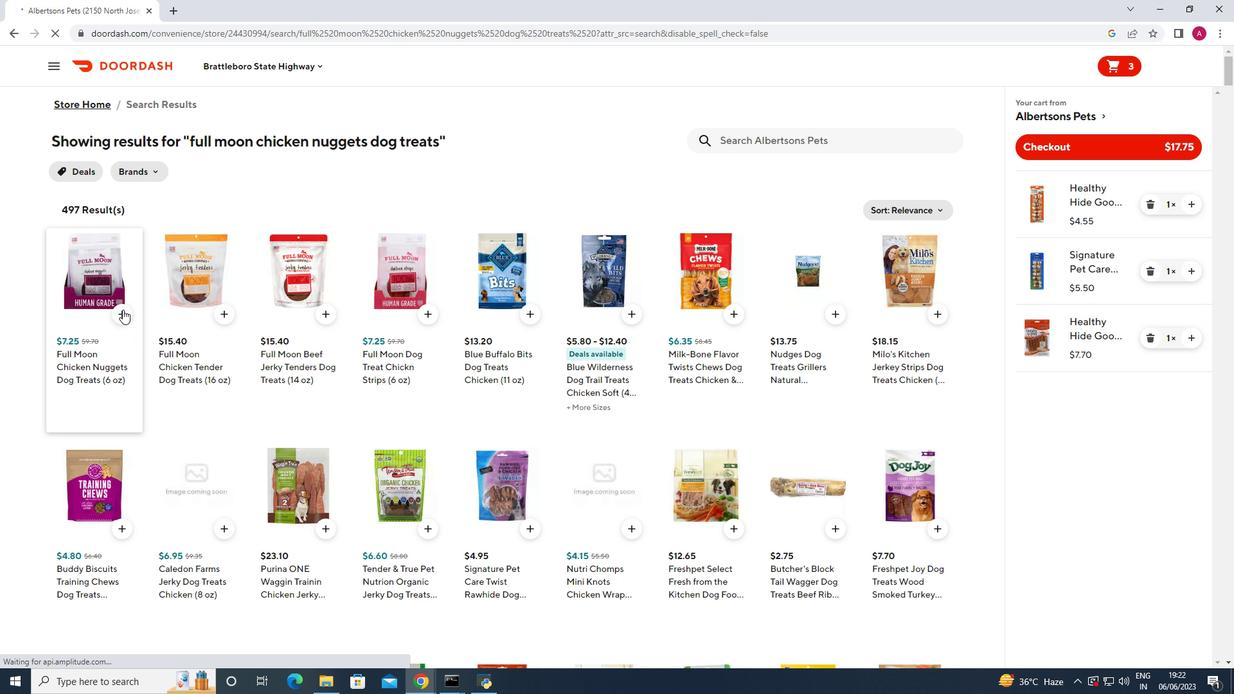 
Action: Mouse moved to (803, 140)
Screenshot: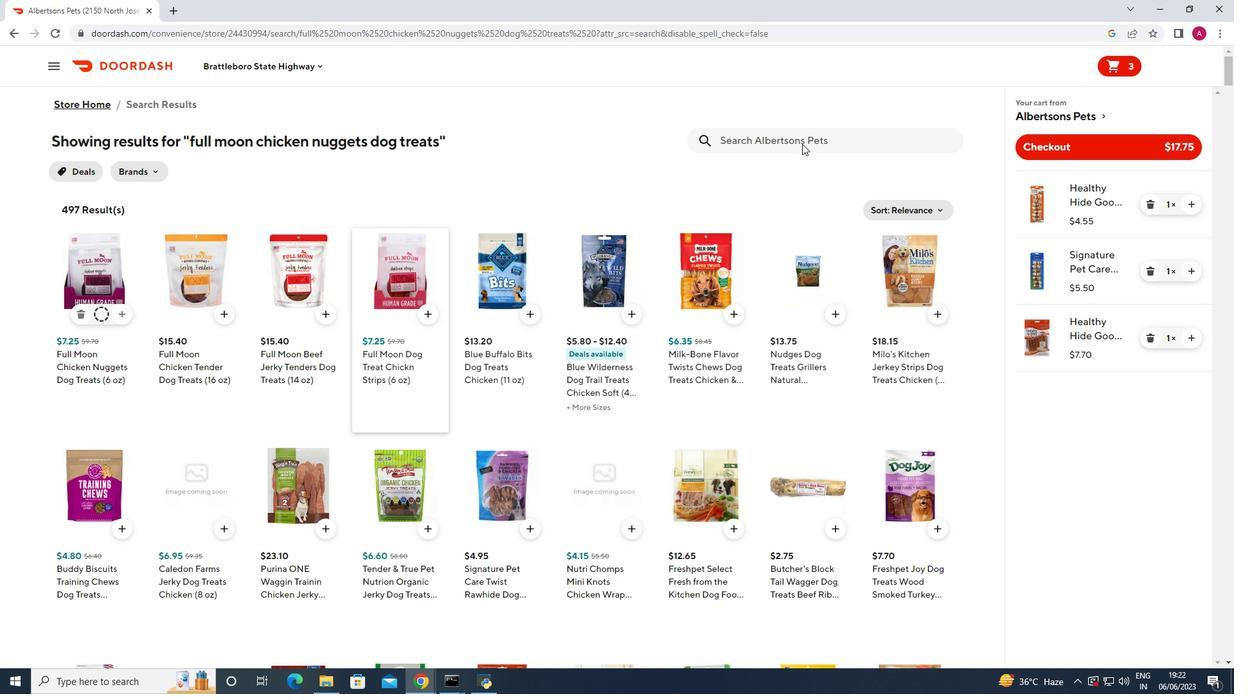 
Action: Mouse pressed left at (803, 140)
Screenshot: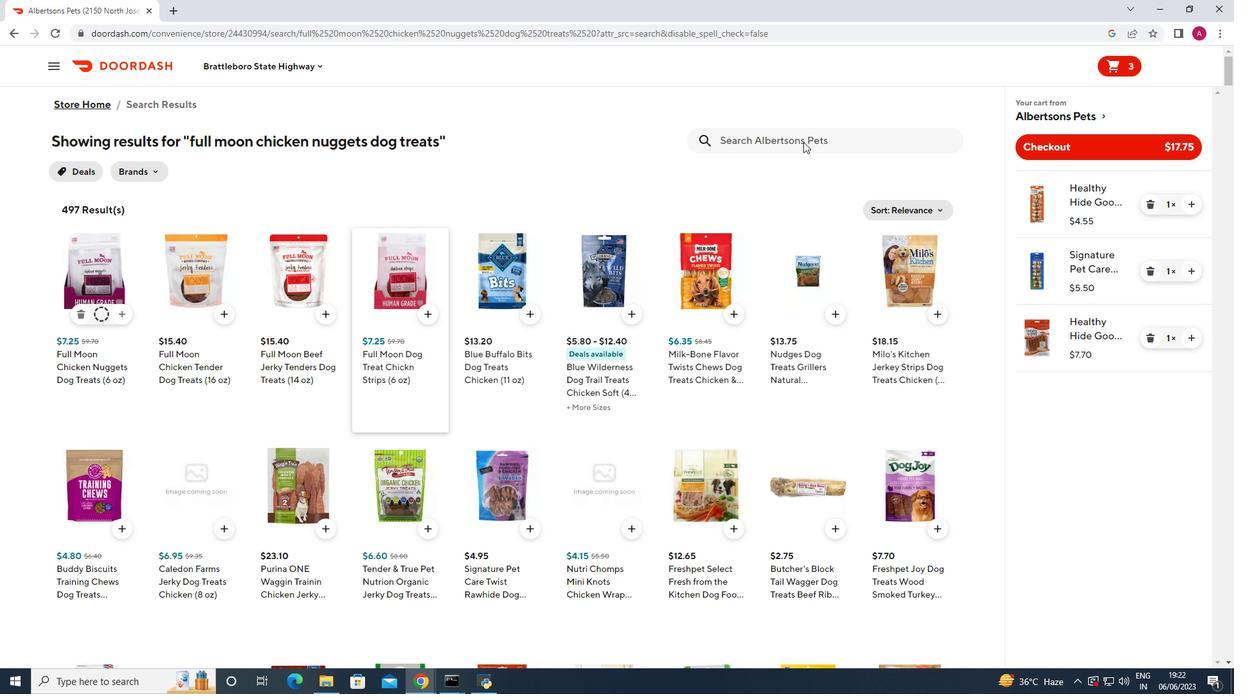 
Action: Key pressed full<Key.space>moon<Key.space>do
Screenshot: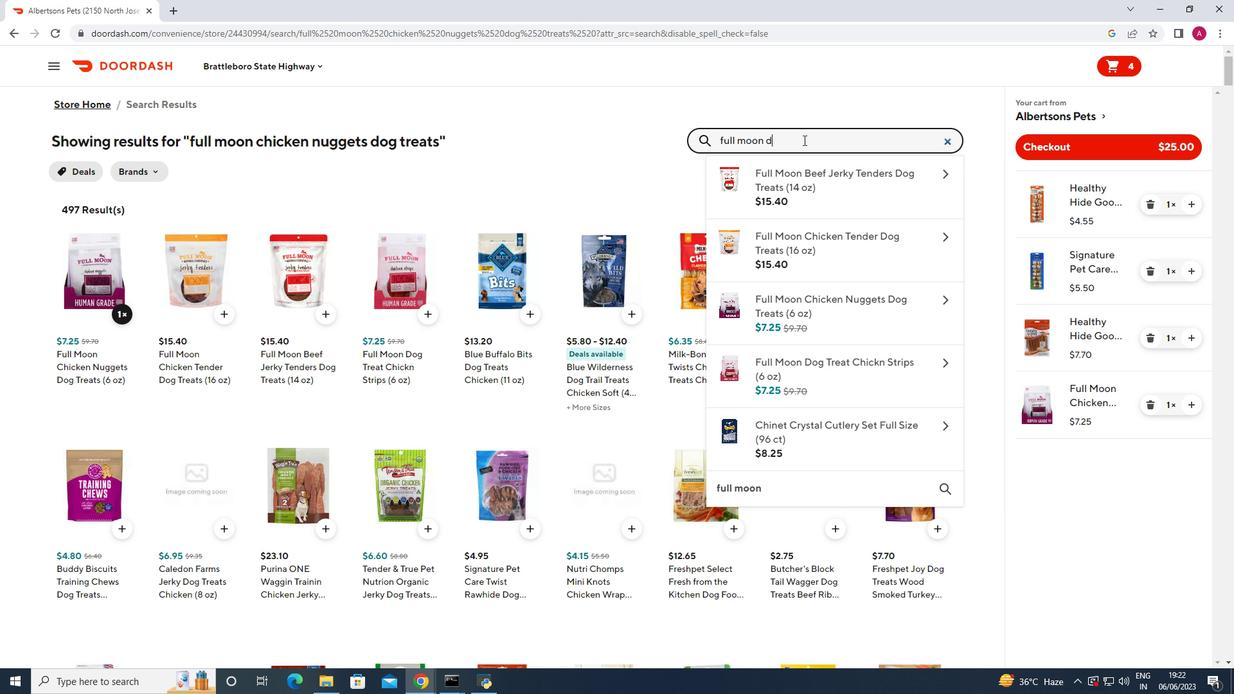 
Action: Mouse moved to (804, 140)
Screenshot: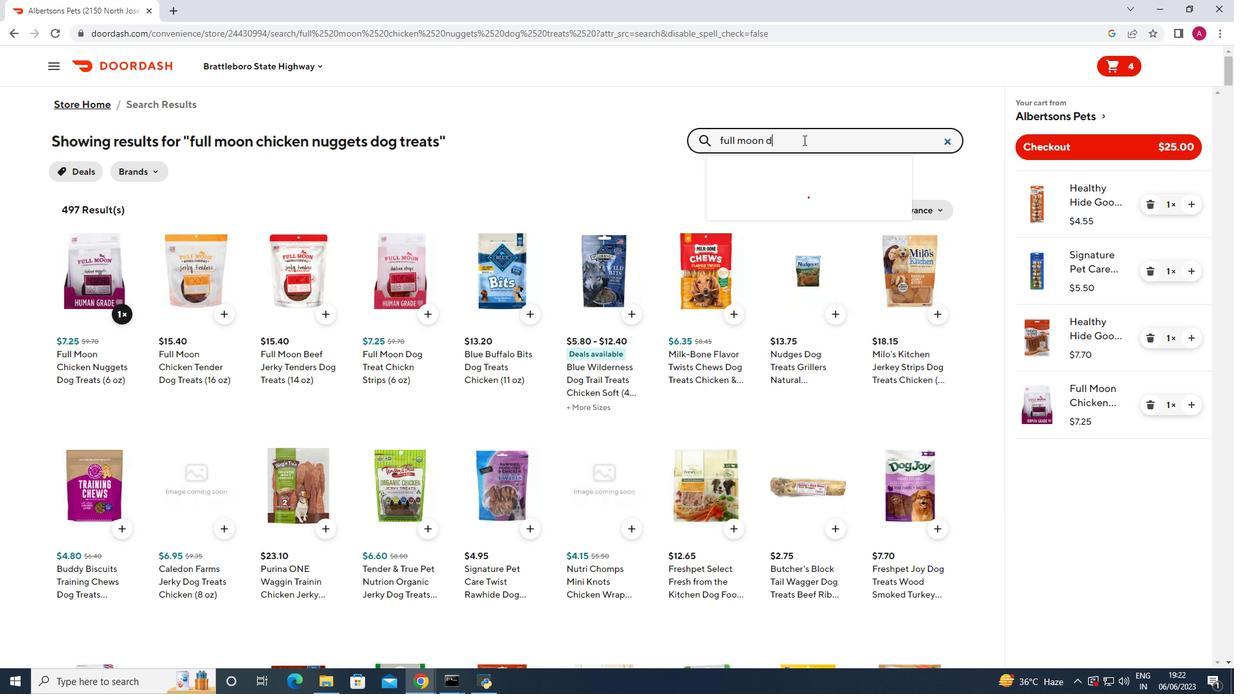 
Action: Key pressed g<Key.space>treats<Key.space><Key.backspace><Key.backspace><Key.space>chickn<Key.space>strips<Key.enter>
Screenshot: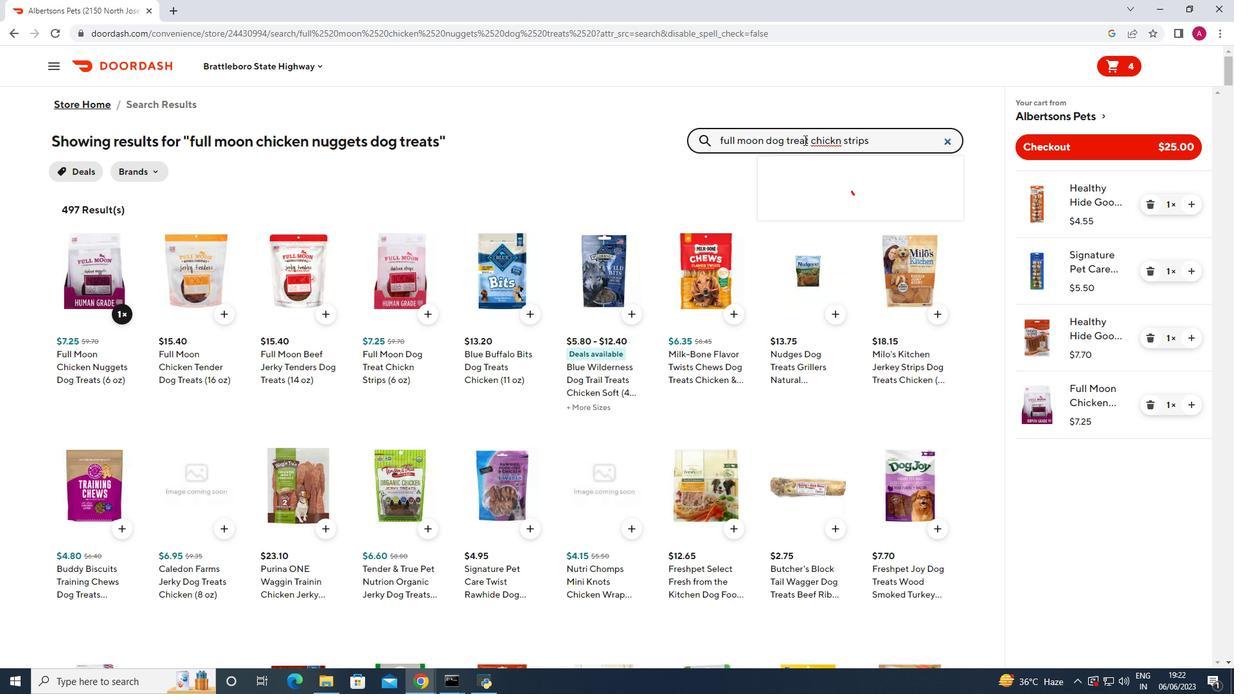 
Action: Mouse moved to (122, 312)
Screenshot: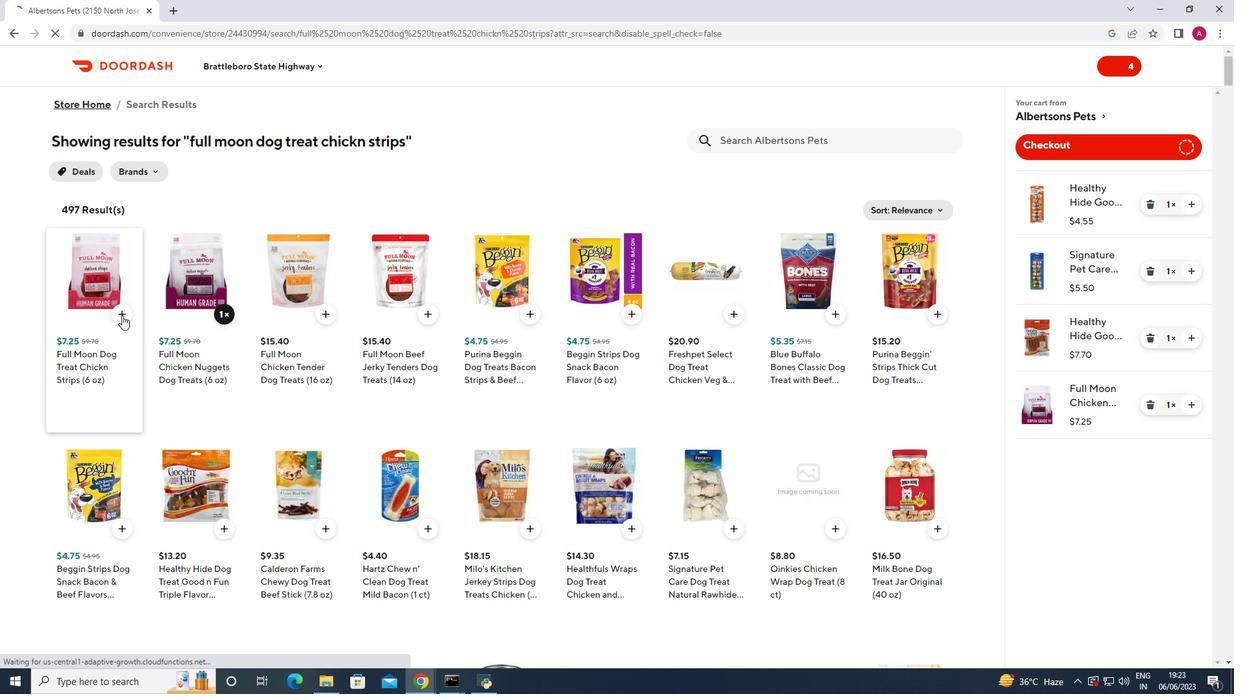 
Action: Mouse pressed left at (122, 312)
Screenshot: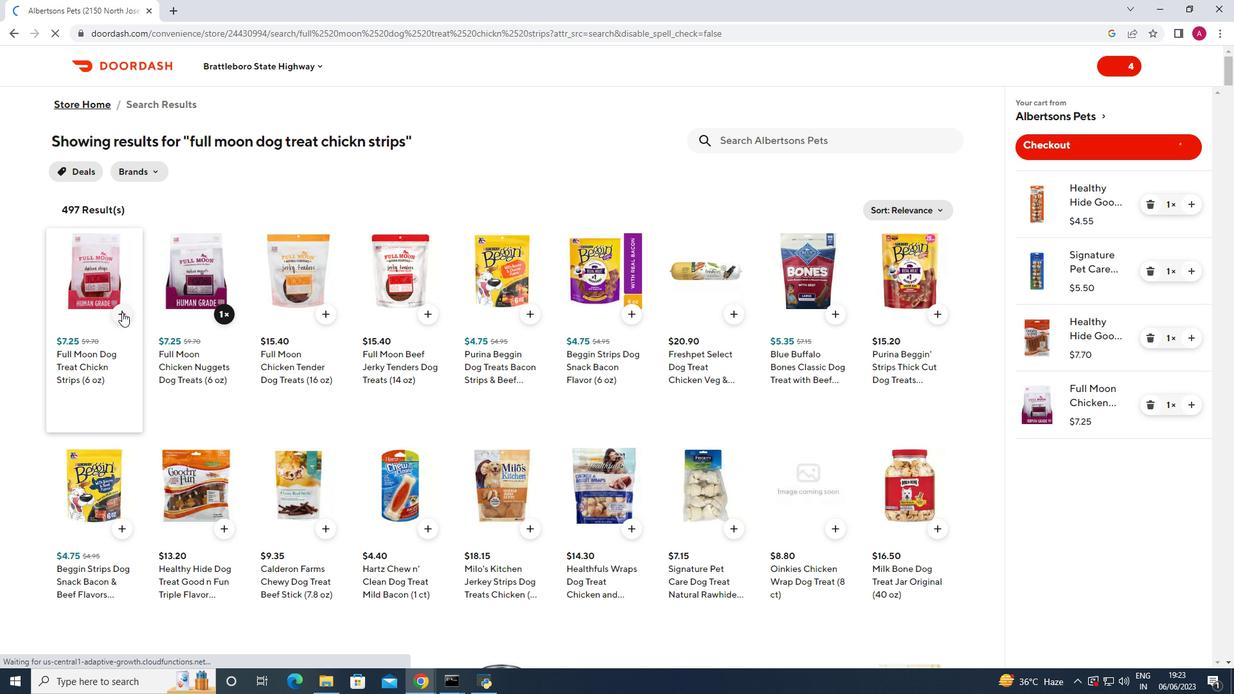 
Action: Mouse moved to (597, 403)
Screenshot: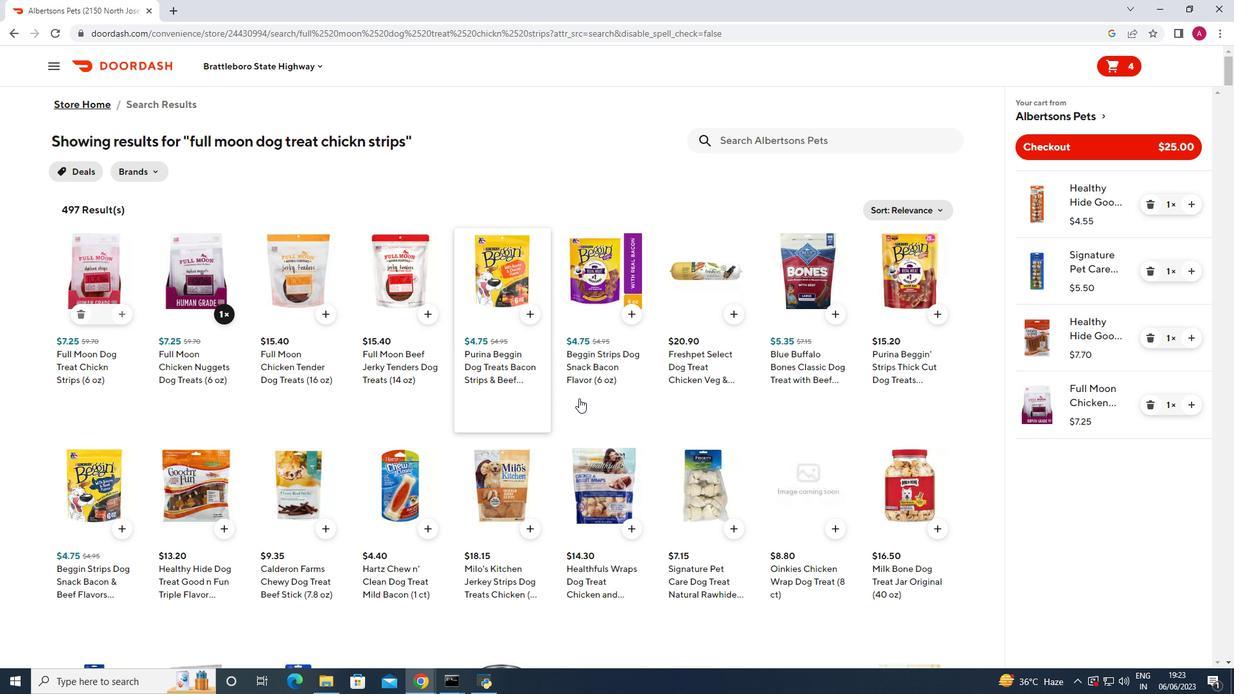 
